 Task: Find connections with filter location Böblingen with filter topic #entrepreneurwith filter profile language French with filter current company Jindal Aluminium Limited with filter school Institute of Chartered Accountants of India with filter industry Personal and Laundry Services with filter service category Computer Networking with filter keywords title Video or Film Producer
Action: Mouse moved to (598, 80)
Screenshot: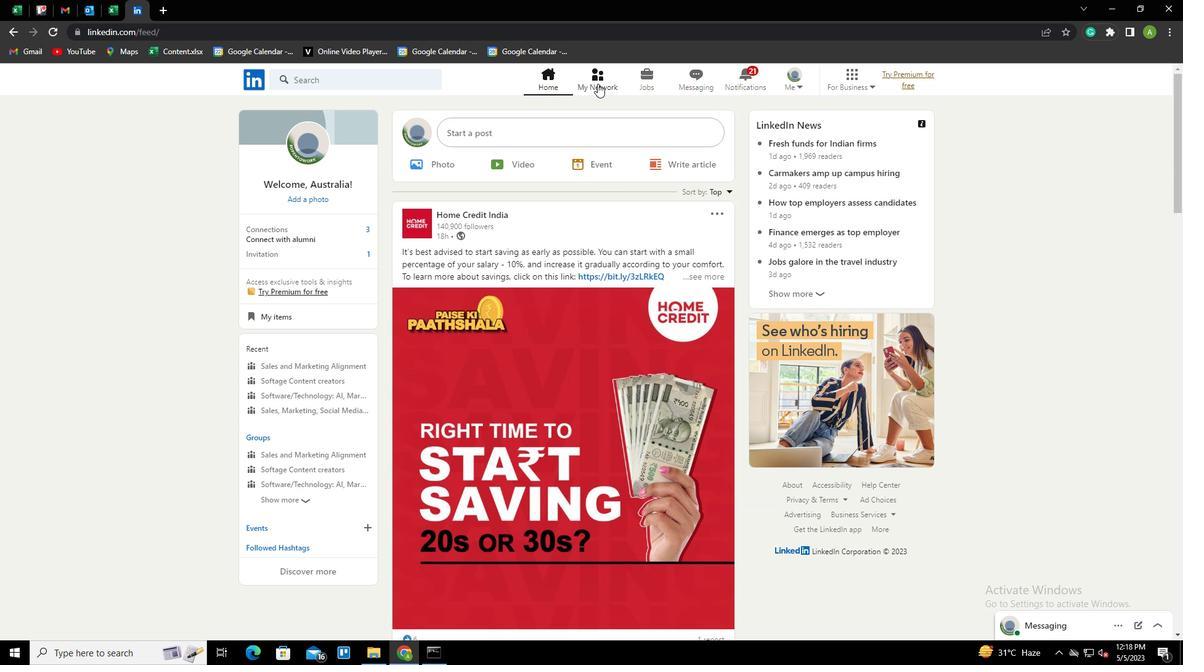 
Action: Mouse pressed left at (598, 80)
Screenshot: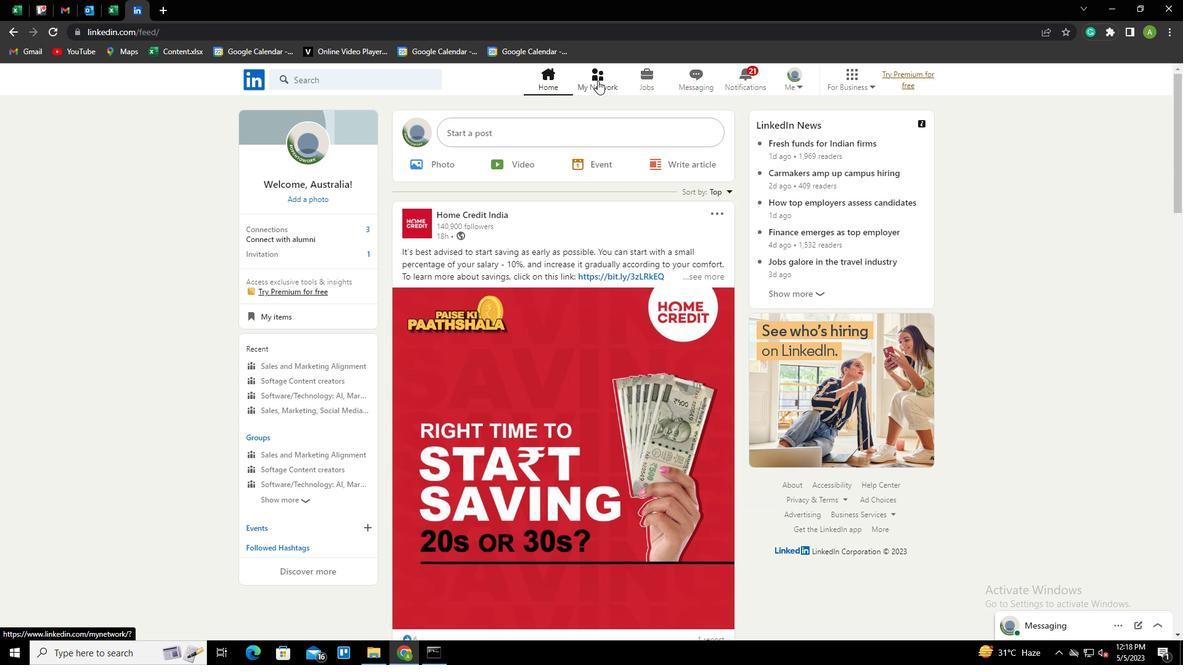 
Action: Mouse moved to (359, 142)
Screenshot: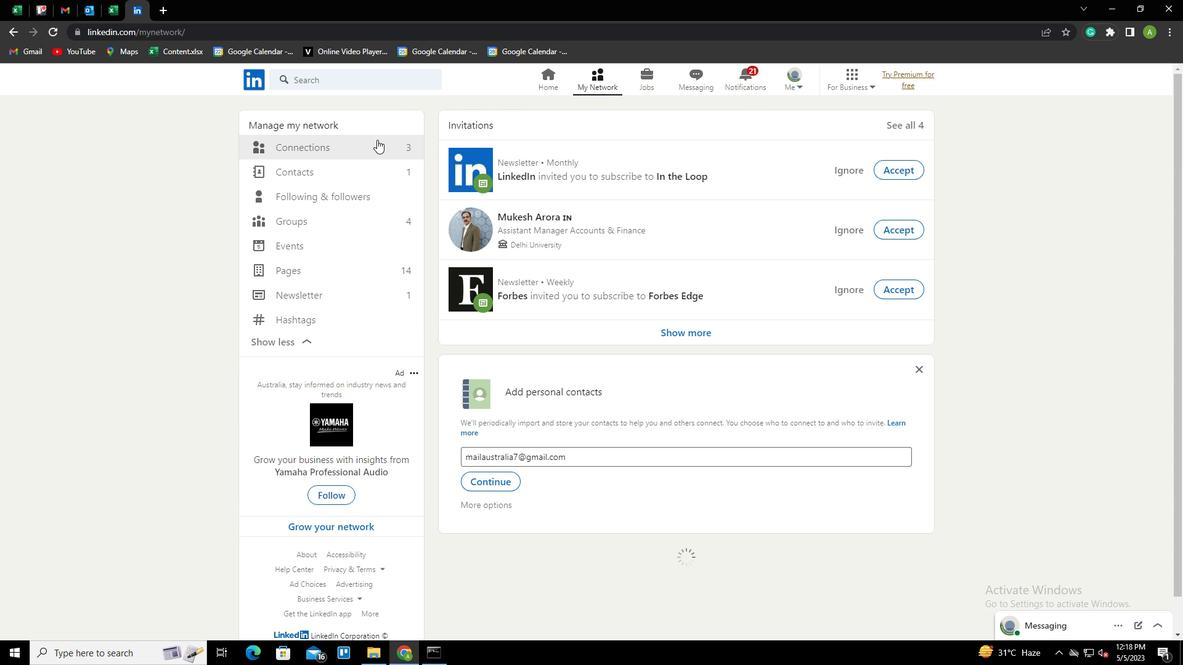 
Action: Mouse pressed left at (359, 142)
Screenshot: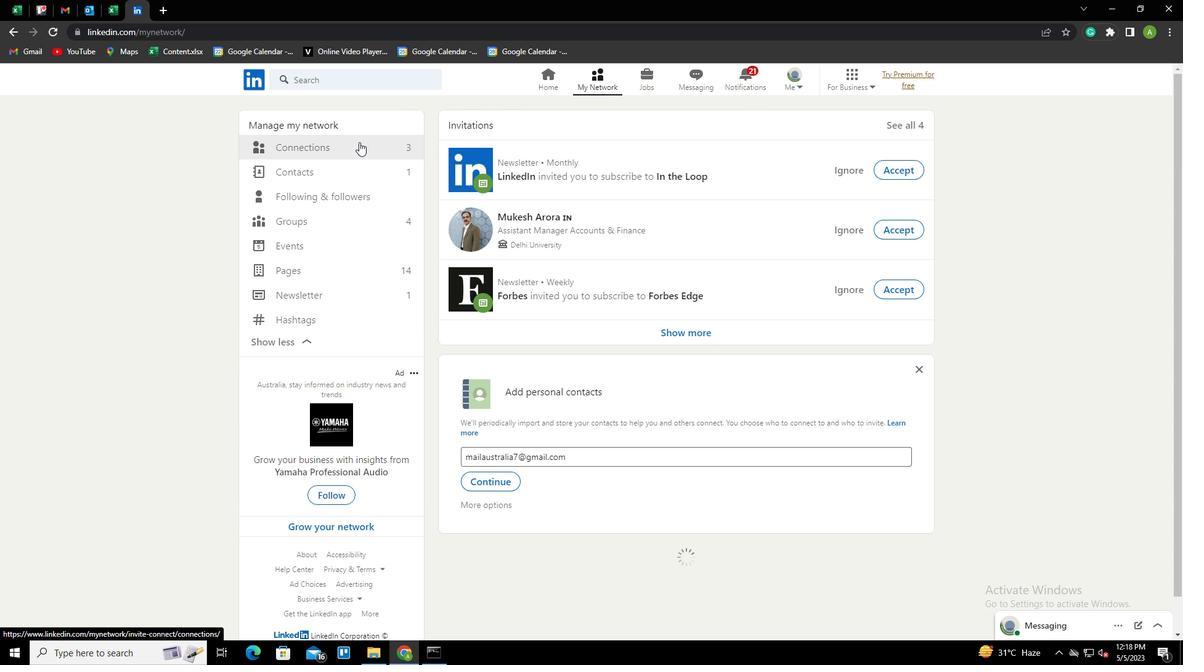 
Action: Mouse moved to (666, 147)
Screenshot: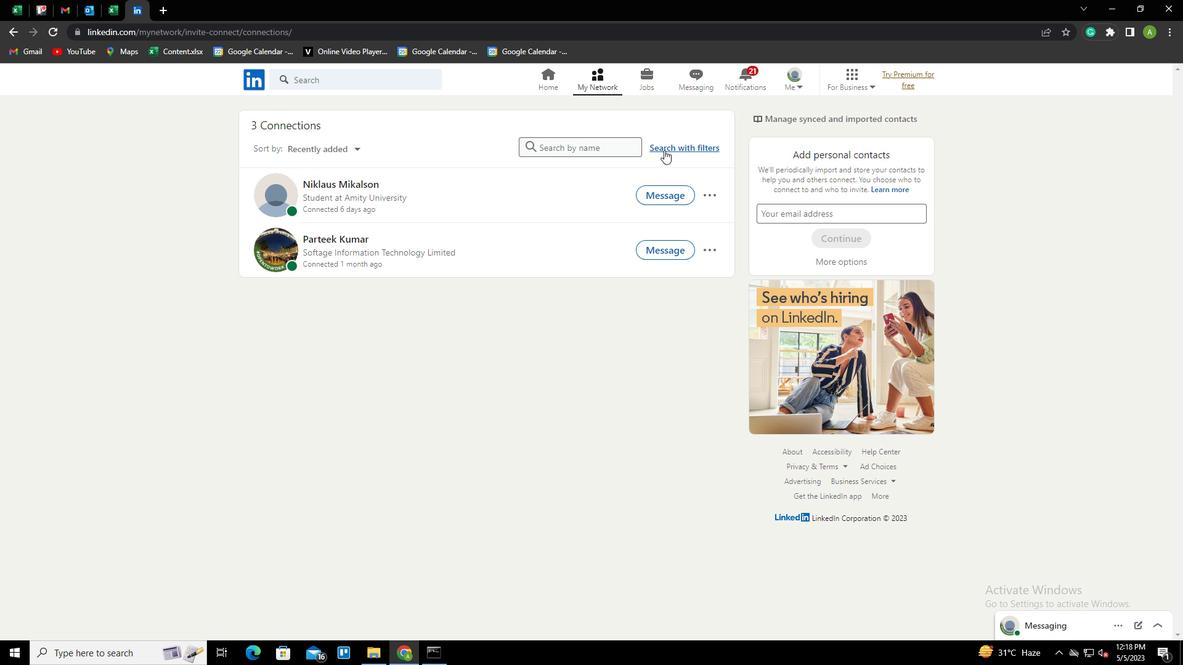
Action: Mouse pressed left at (666, 147)
Screenshot: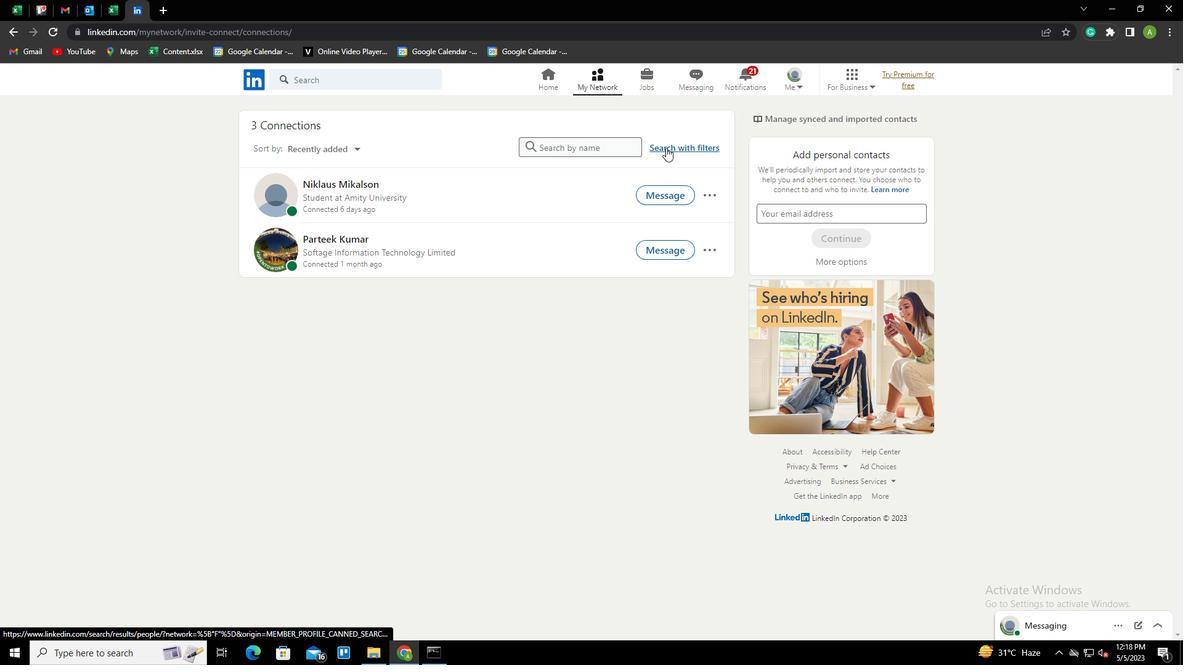 
Action: Mouse moved to (633, 112)
Screenshot: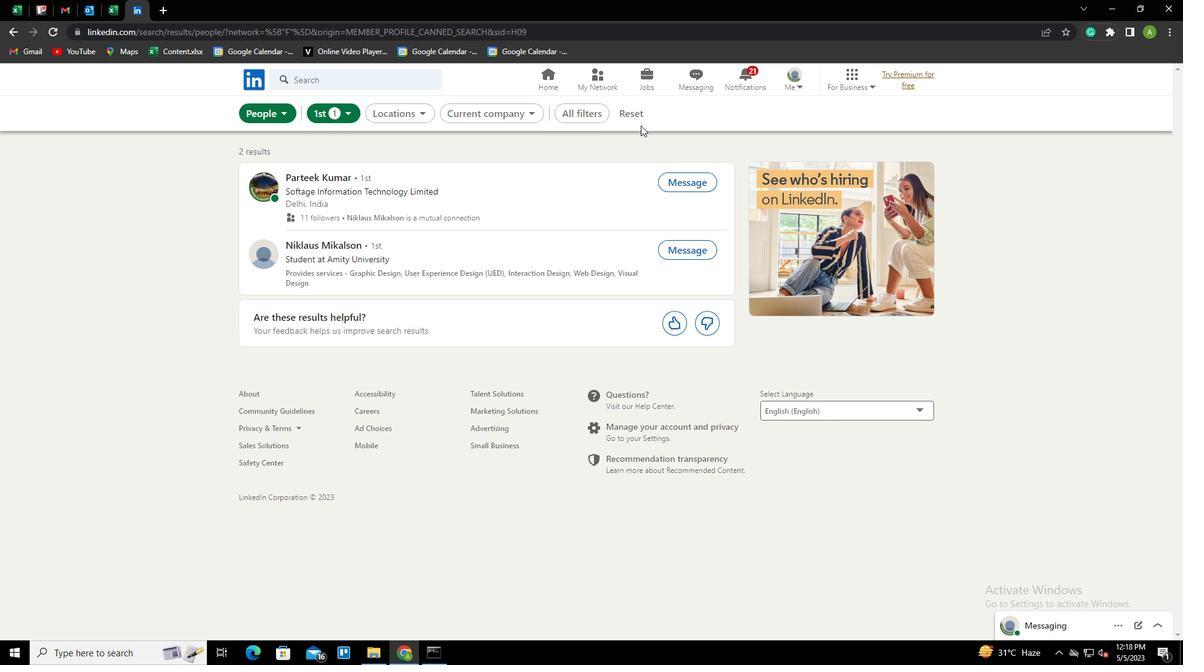 
Action: Mouse pressed left at (633, 112)
Screenshot: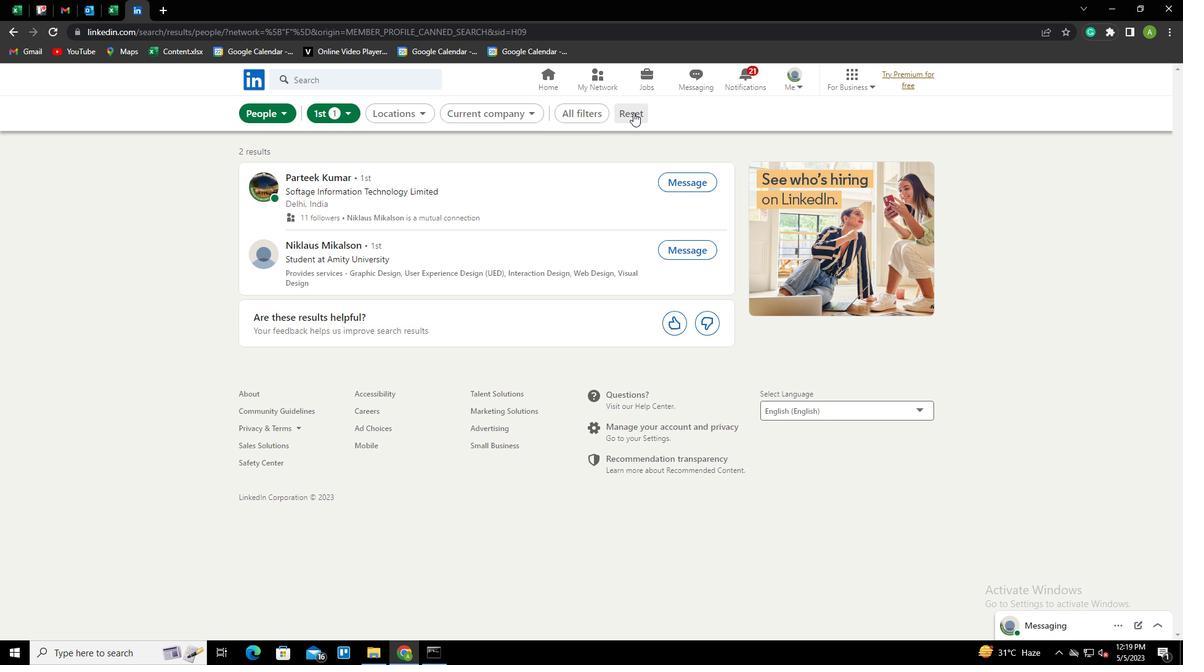 
Action: Mouse moved to (619, 112)
Screenshot: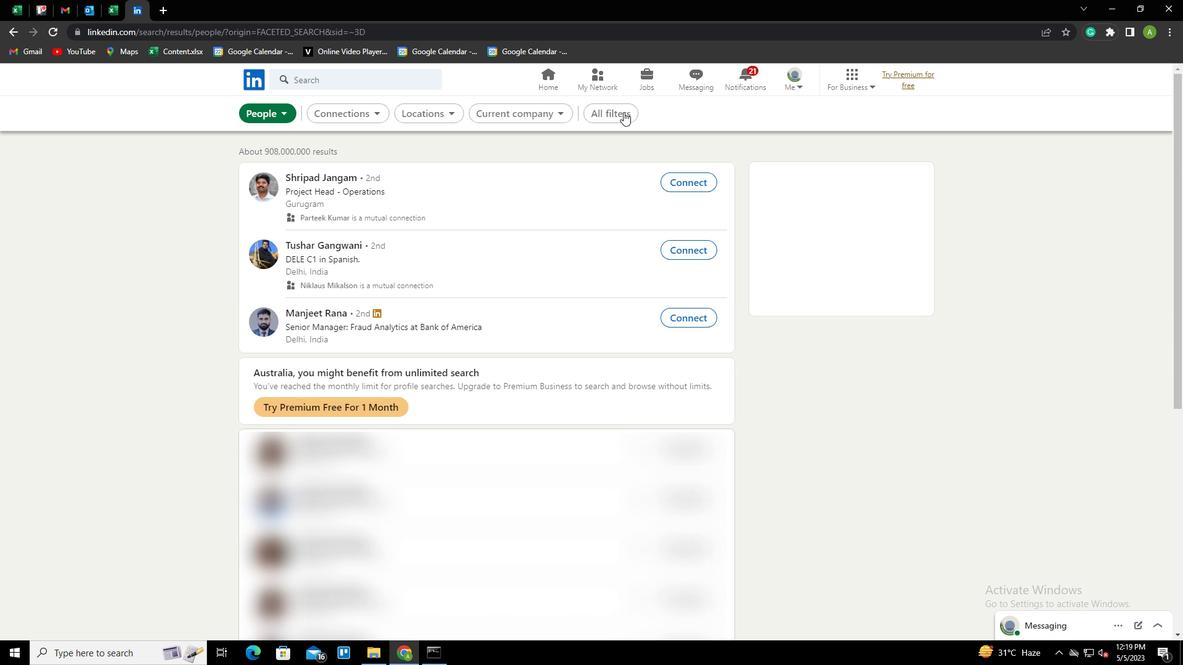 
Action: Mouse pressed left at (619, 112)
Screenshot: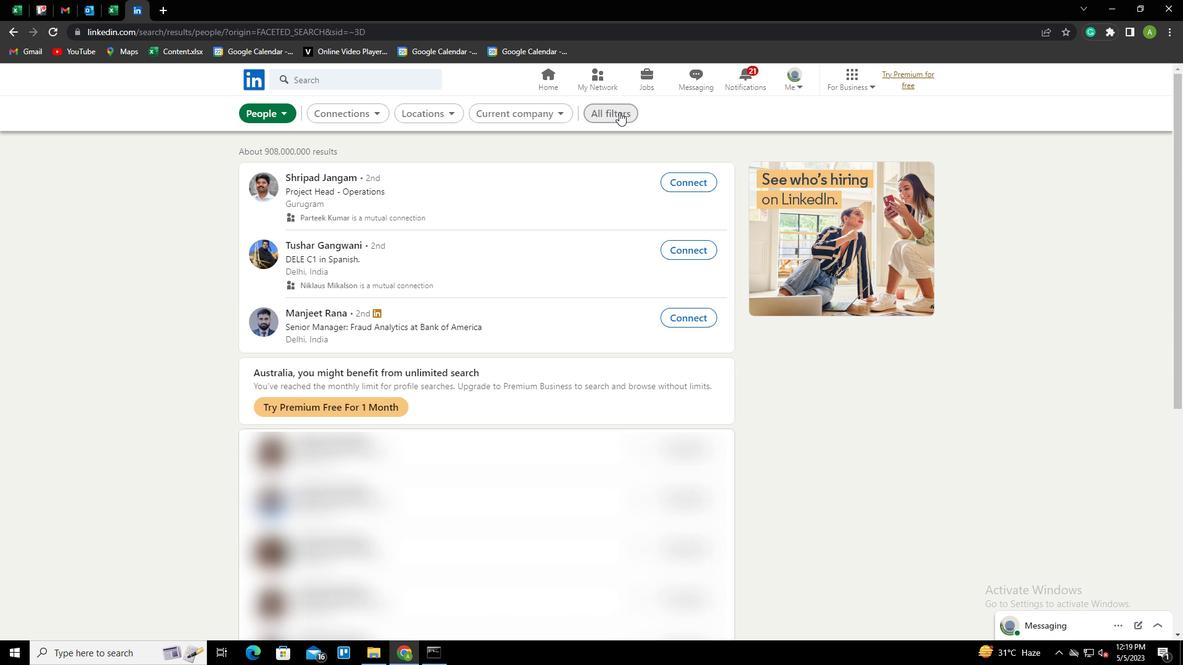 
Action: Mouse moved to (952, 294)
Screenshot: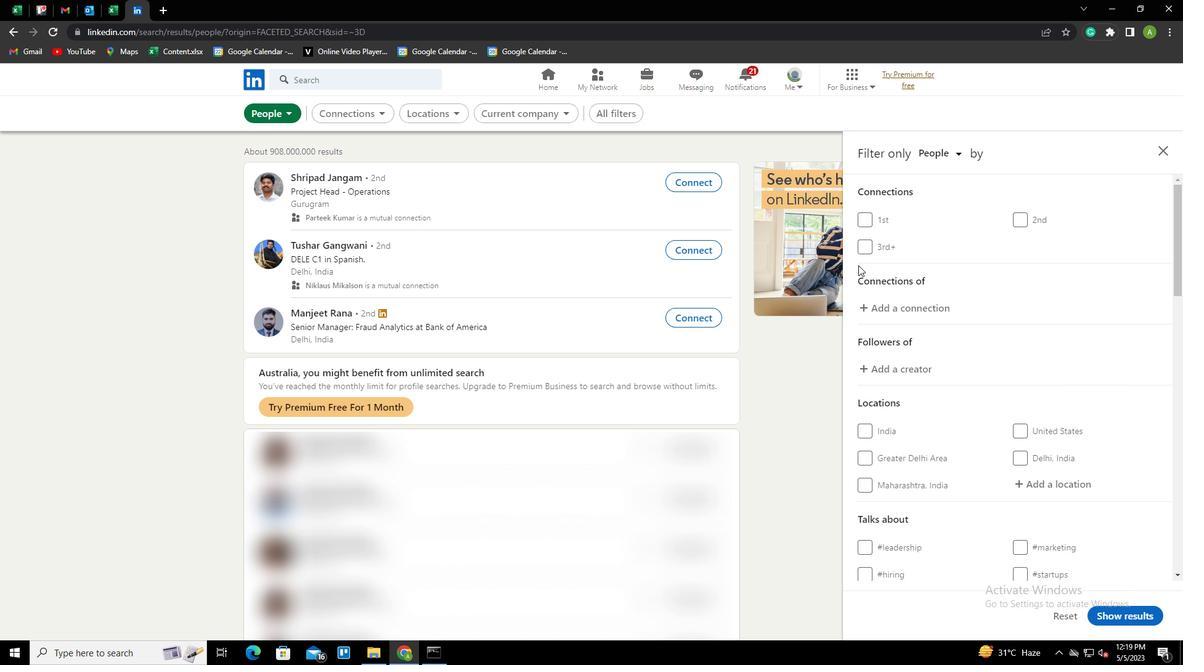 
Action: Mouse scrolled (952, 293) with delta (0, 0)
Screenshot: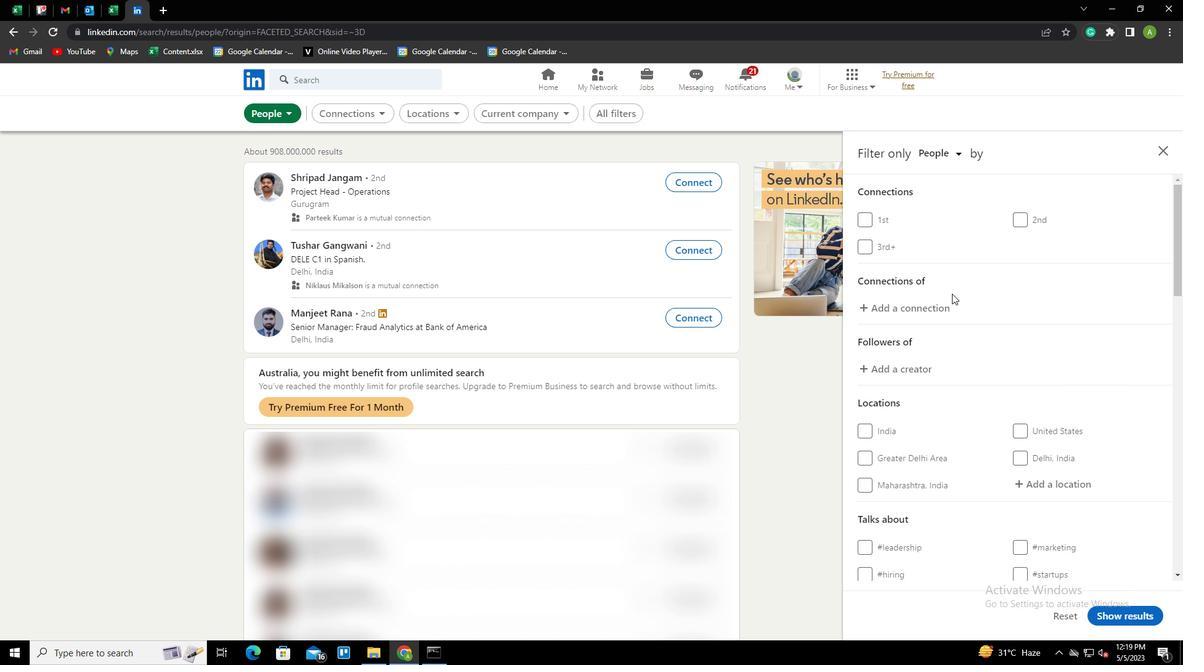 
Action: Mouse scrolled (952, 293) with delta (0, 0)
Screenshot: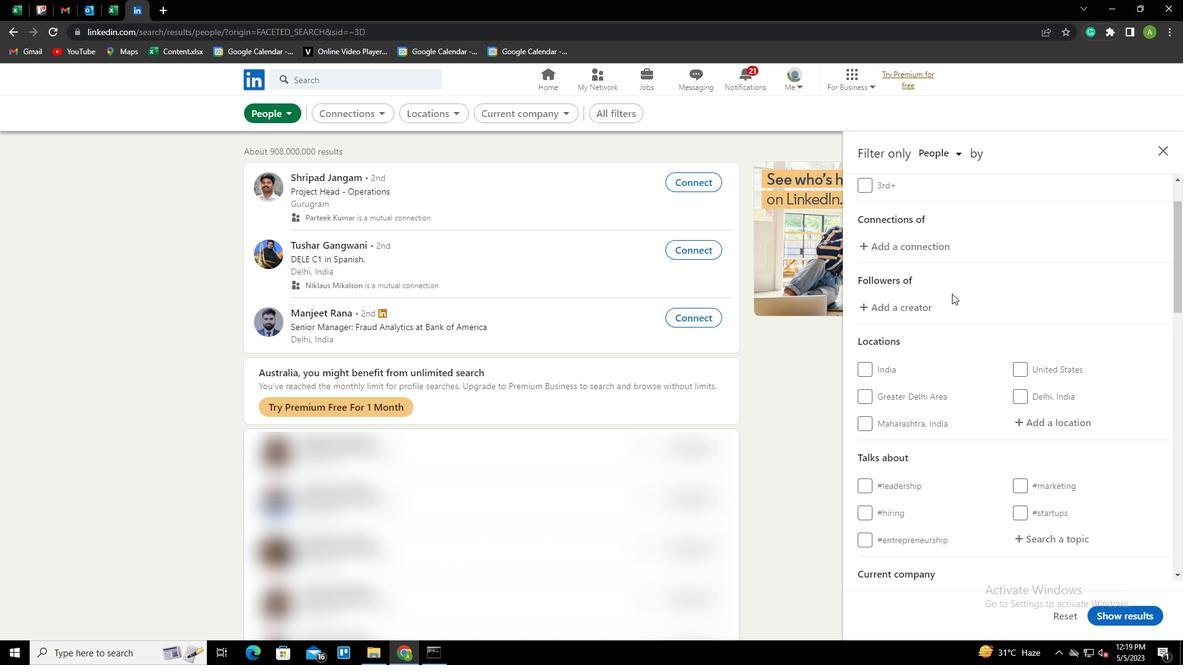 
Action: Mouse moved to (1046, 366)
Screenshot: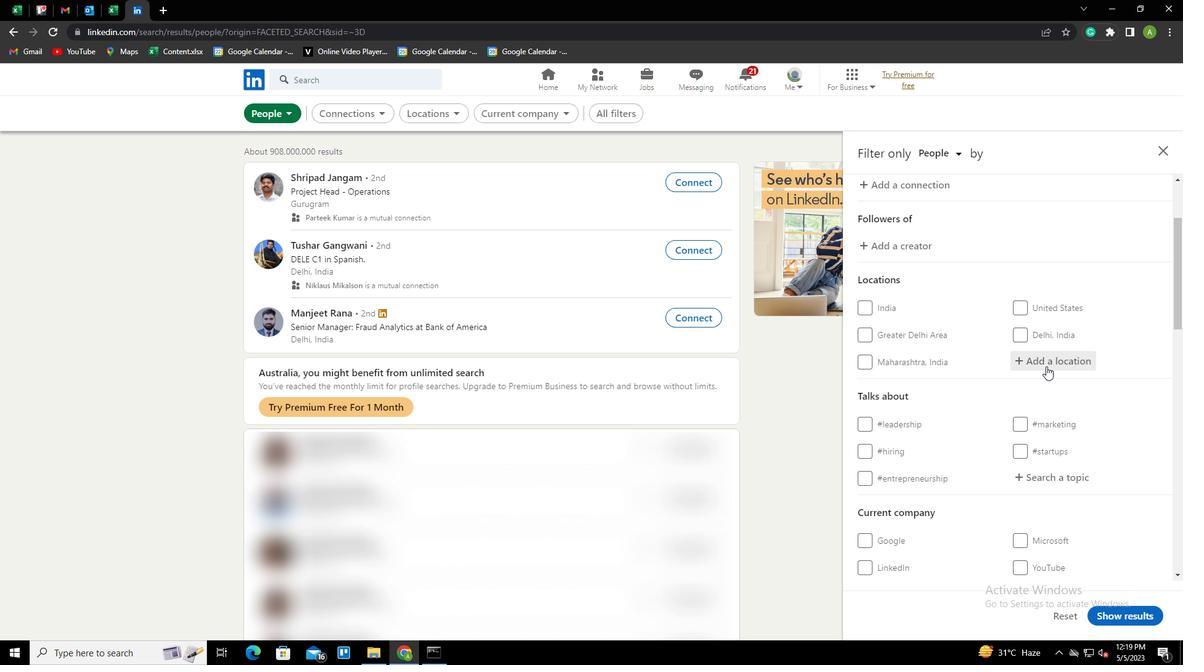 
Action: Mouse pressed left at (1046, 366)
Screenshot: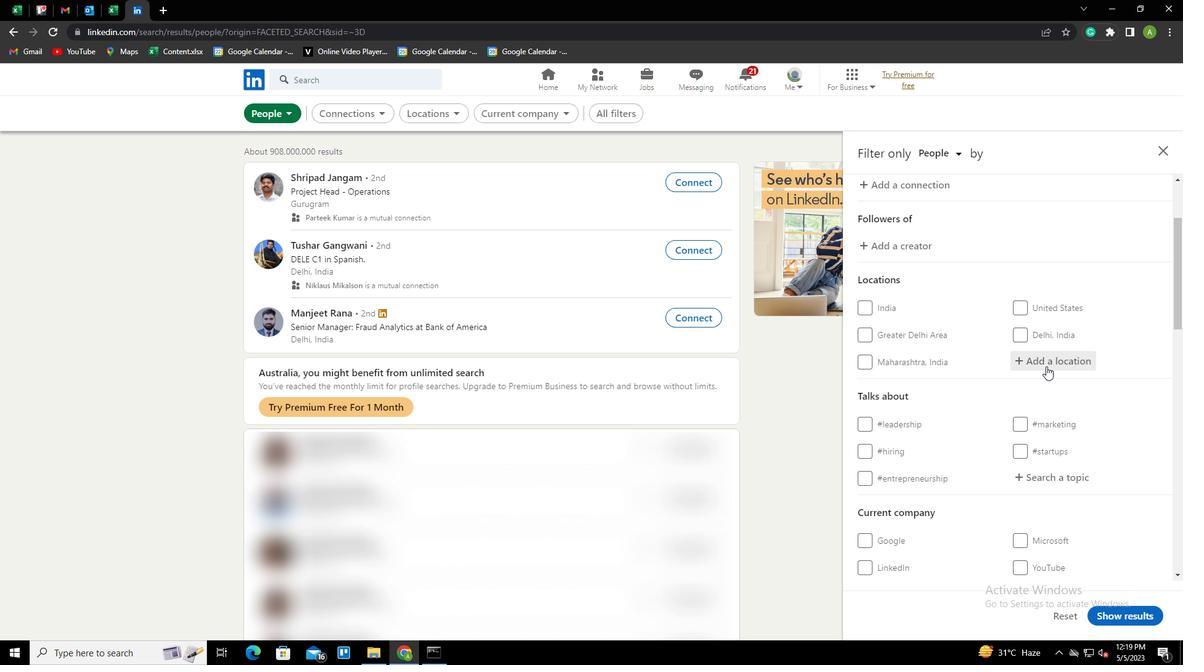 
Action: Mouse moved to (972, 348)
Screenshot: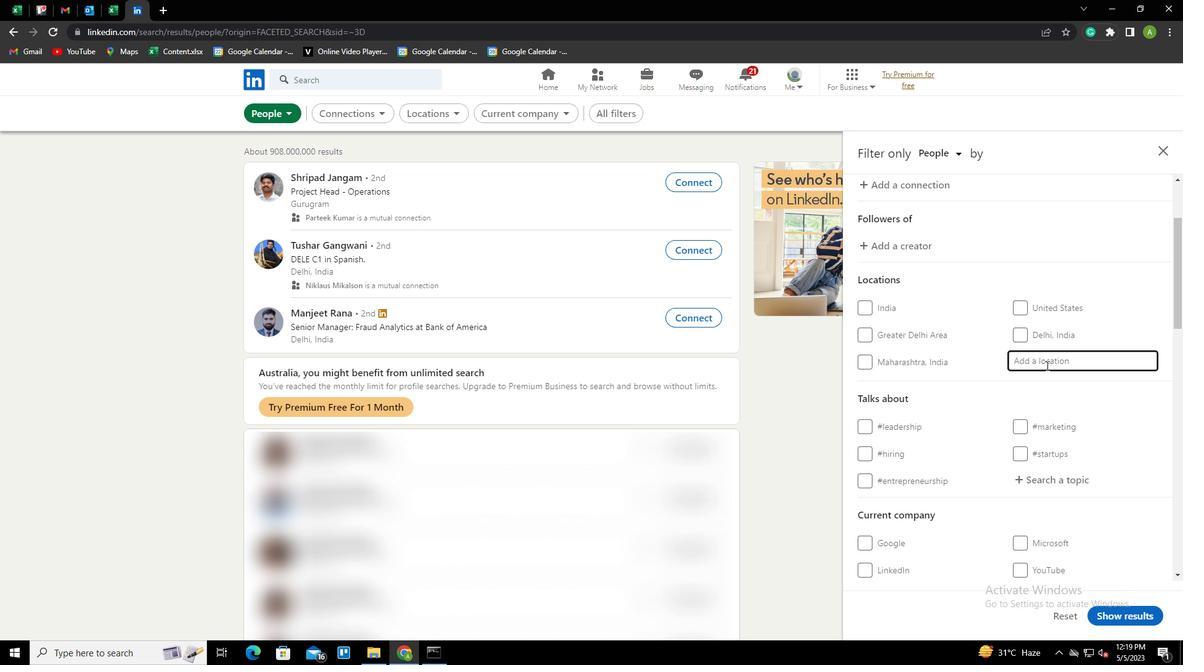 
Action: Key pressed <Key.shift>BOLINGEN<Key.left><Key.left><Key.left><Key.left><Key.left><Key.left>B<Key.down><Key.enter>
Screenshot: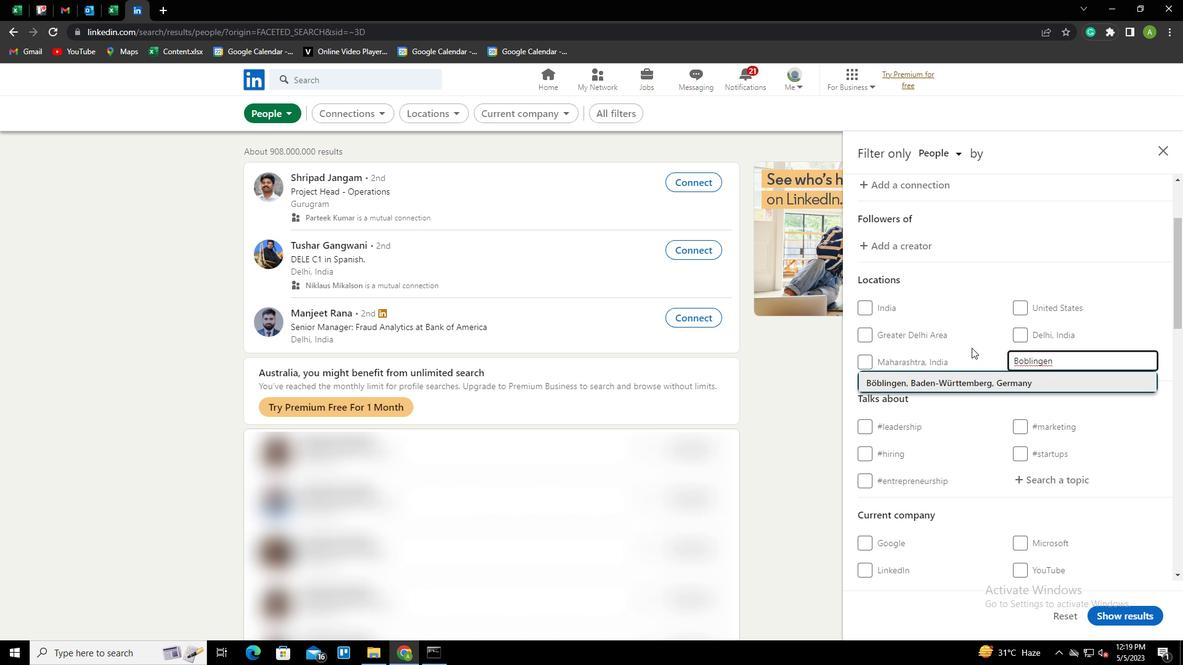 
Action: Mouse scrolled (972, 347) with delta (0, 0)
Screenshot: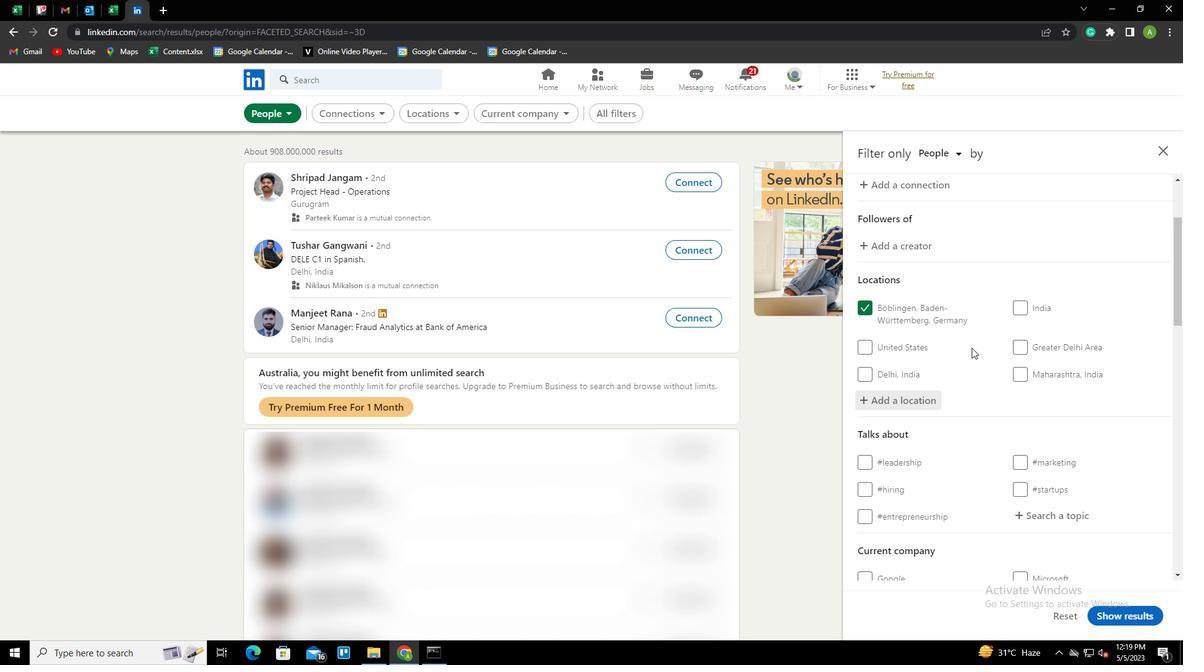 
Action: Mouse scrolled (972, 347) with delta (0, 0)
Screenshot: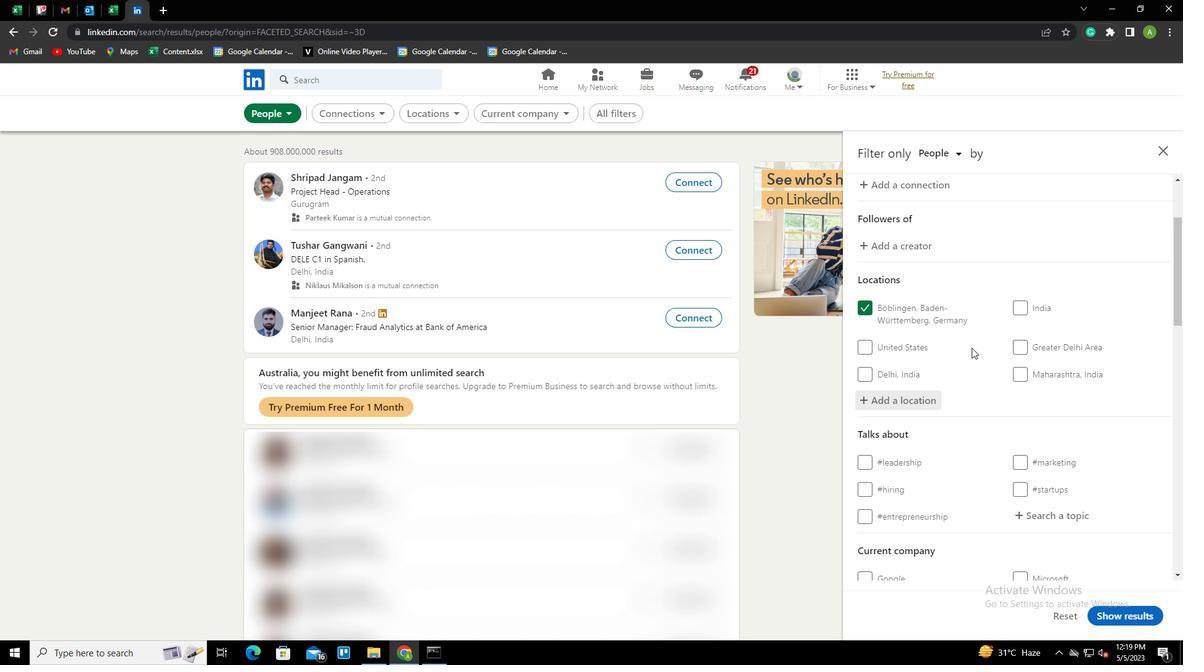 
Action: Mouse scrolled (972, 347) with delta (0, 0)
Screenshot: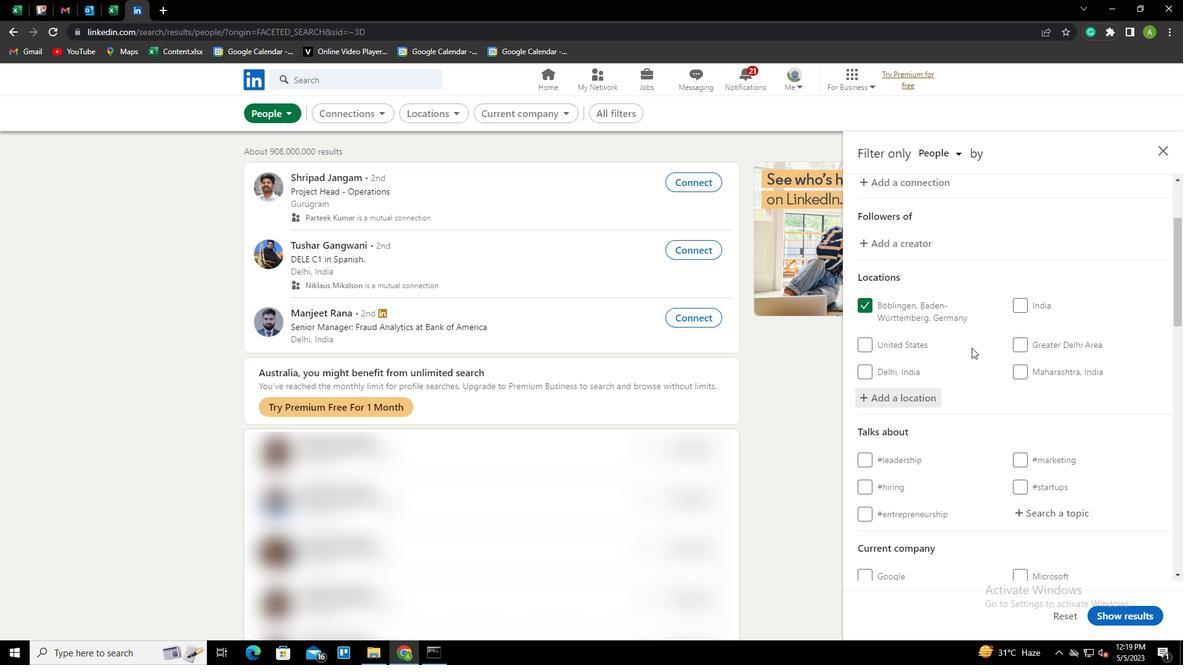 
Action: Mouse moved to (1032, 333)
Screenshot: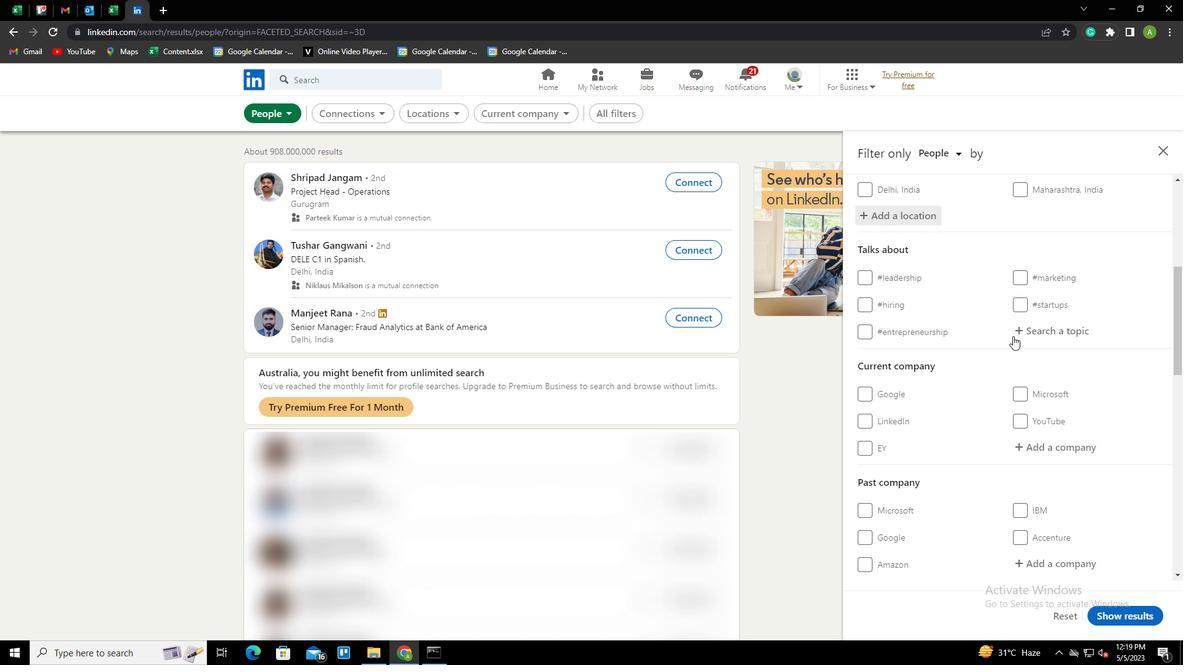 
Action: Mouse pressed left at (1032, 333)
Screenshot: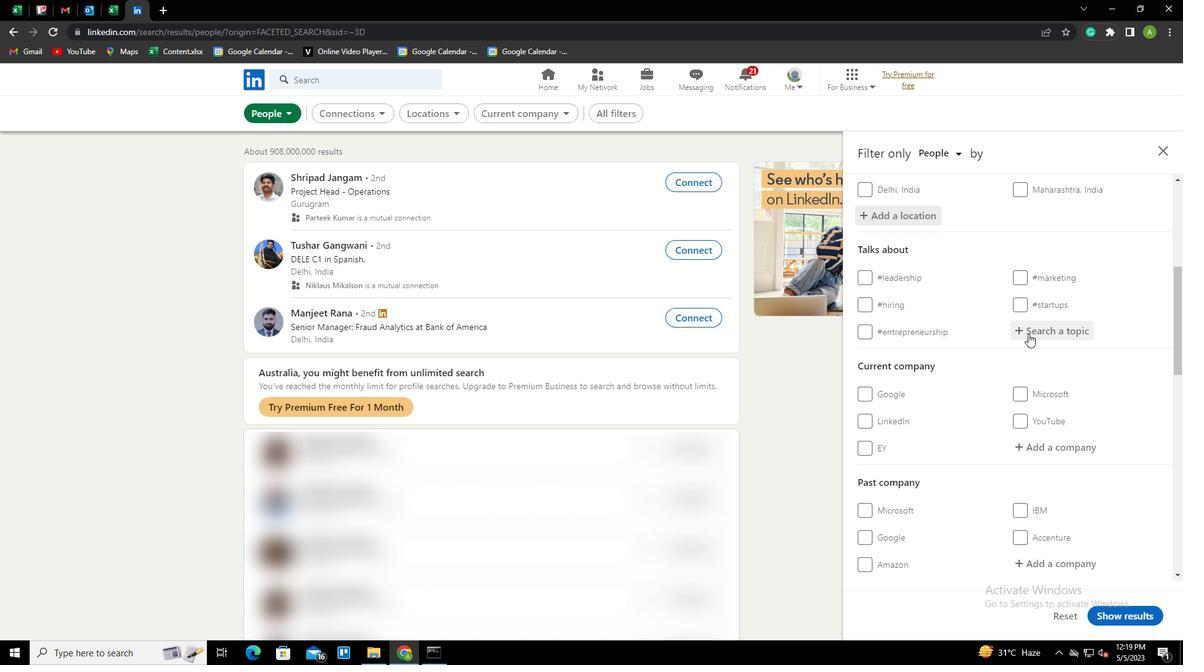 
Action: Key pressed E
Screenshot: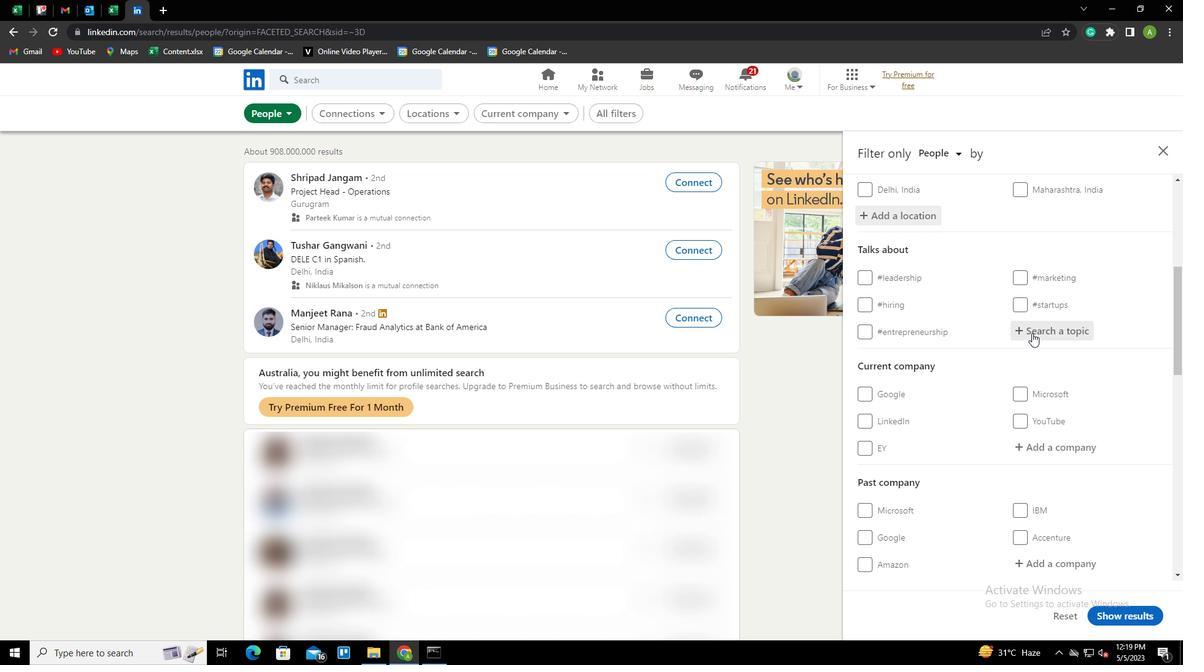 
Action: Mouse moved to (1014, 342)
Screenshot: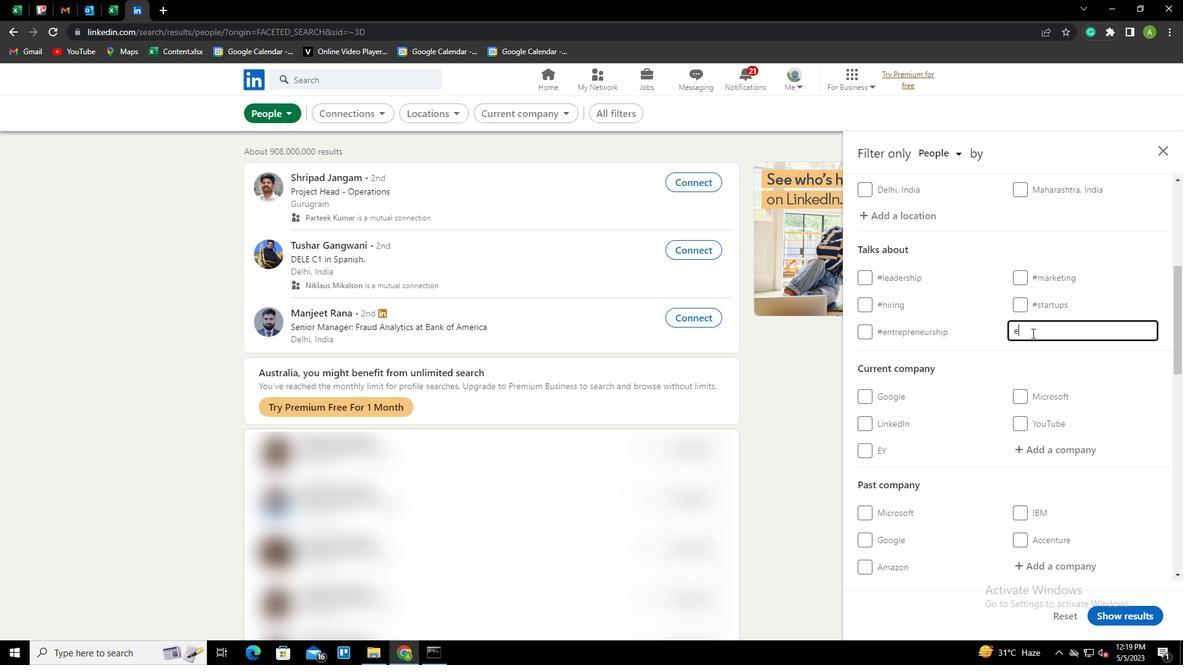 
Action: Key pressed NTREPRENEUR<Key.down><Key.down><Key.enter>
Screenshot: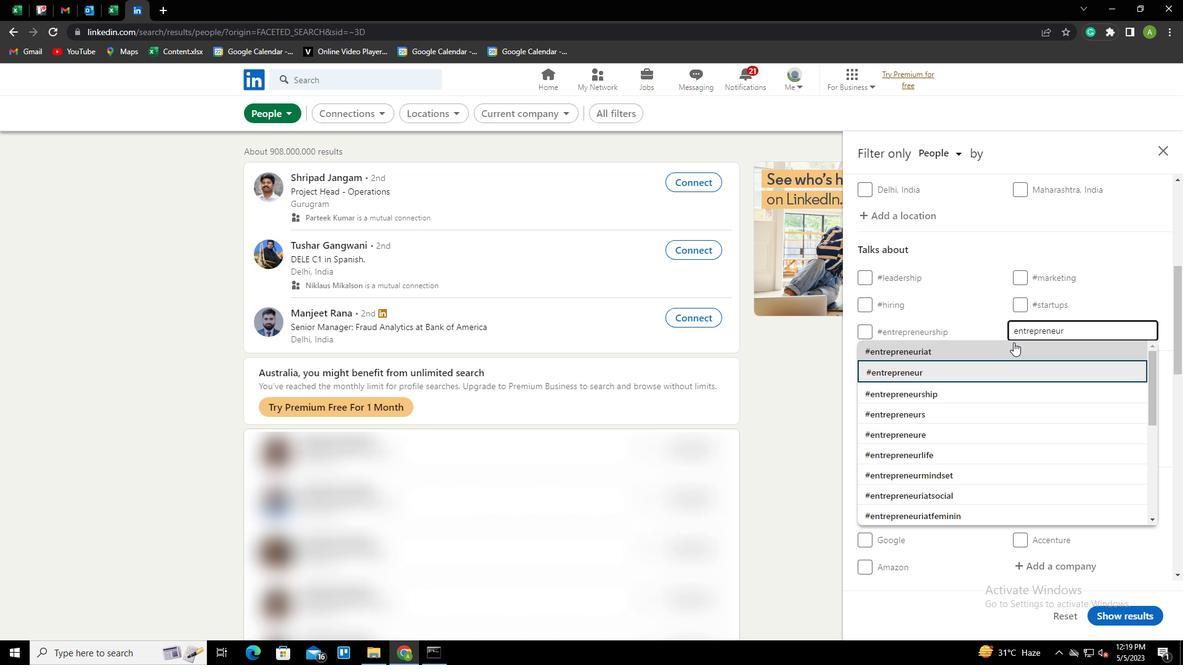
Action: Mouse scrolled (1014, 342) with delta (0, 0)
Screenshot: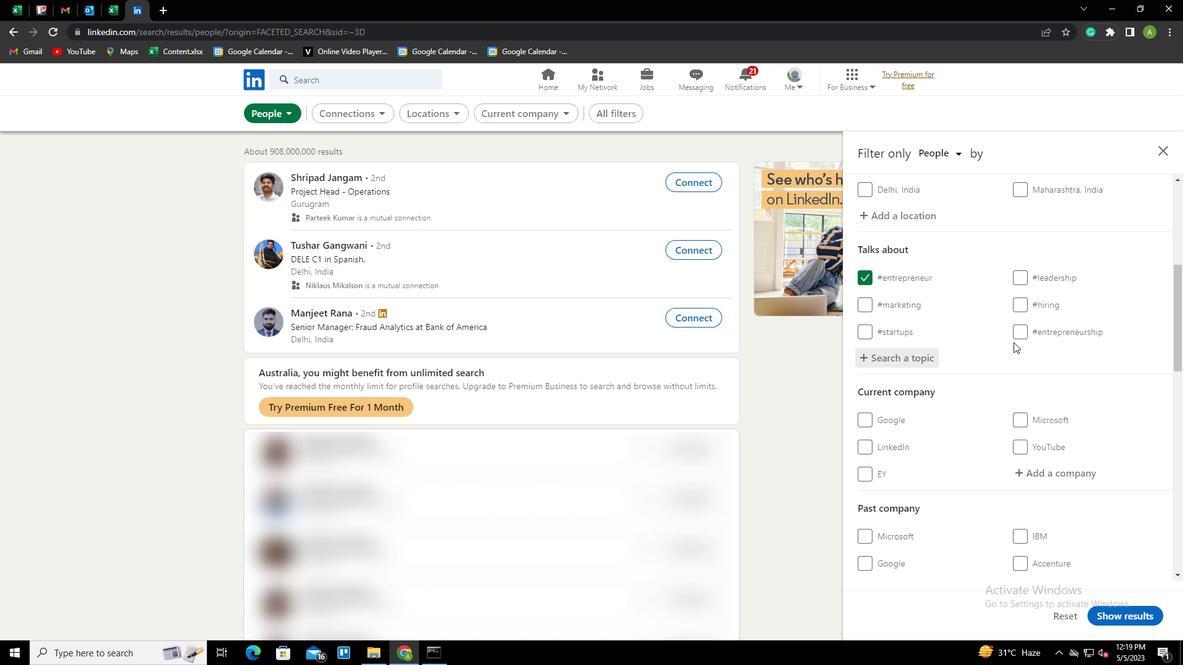 
Action: Mouse scrolled (1014, 342) with delta (0, 0)
Screenshot: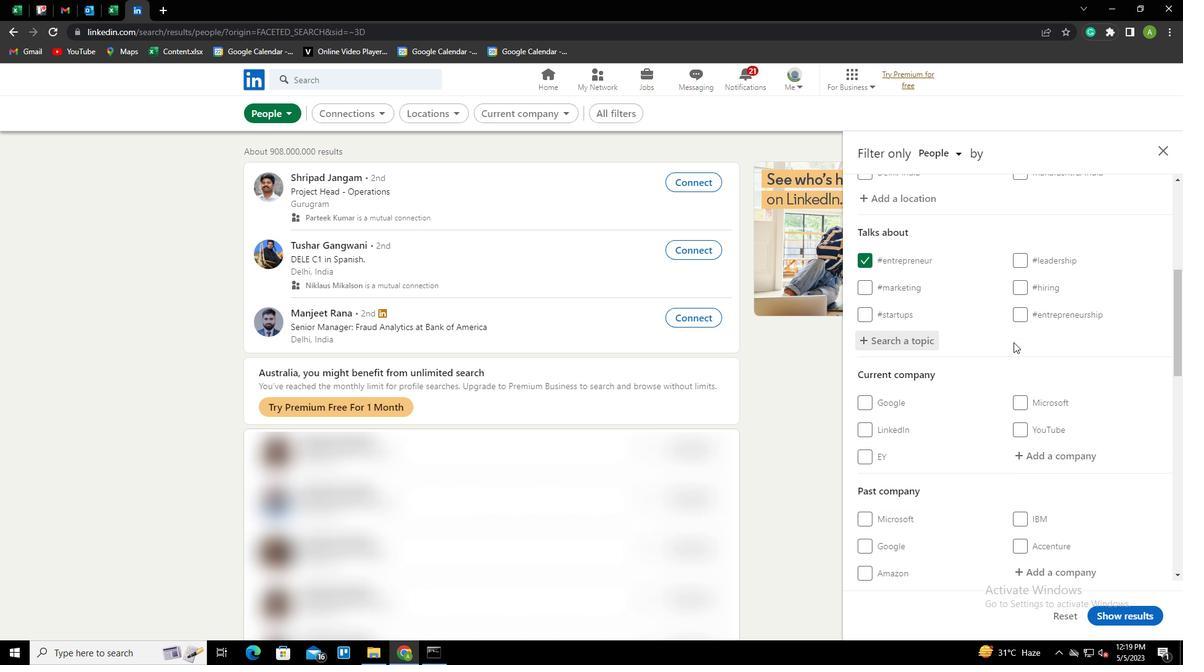 
Action: Mouse scrolled (1014, 342) with delta (0, 0)
Screenshot: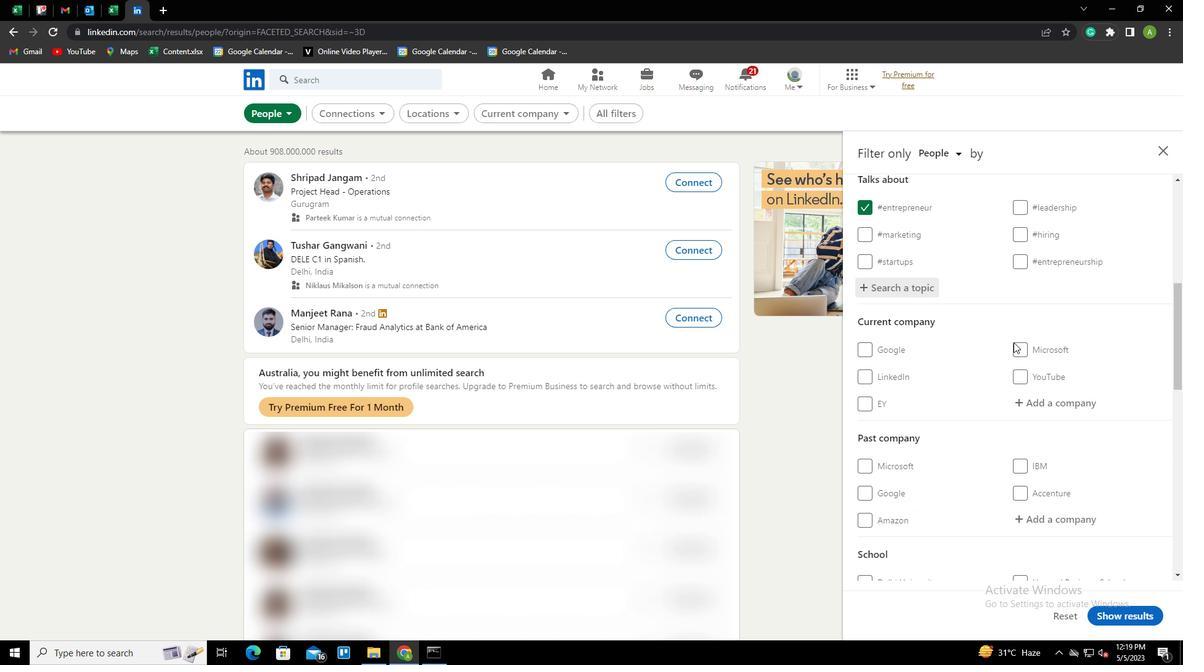 
Action: Mouse scrolled (1014, 342) with delta (0, 0)
Screenshot: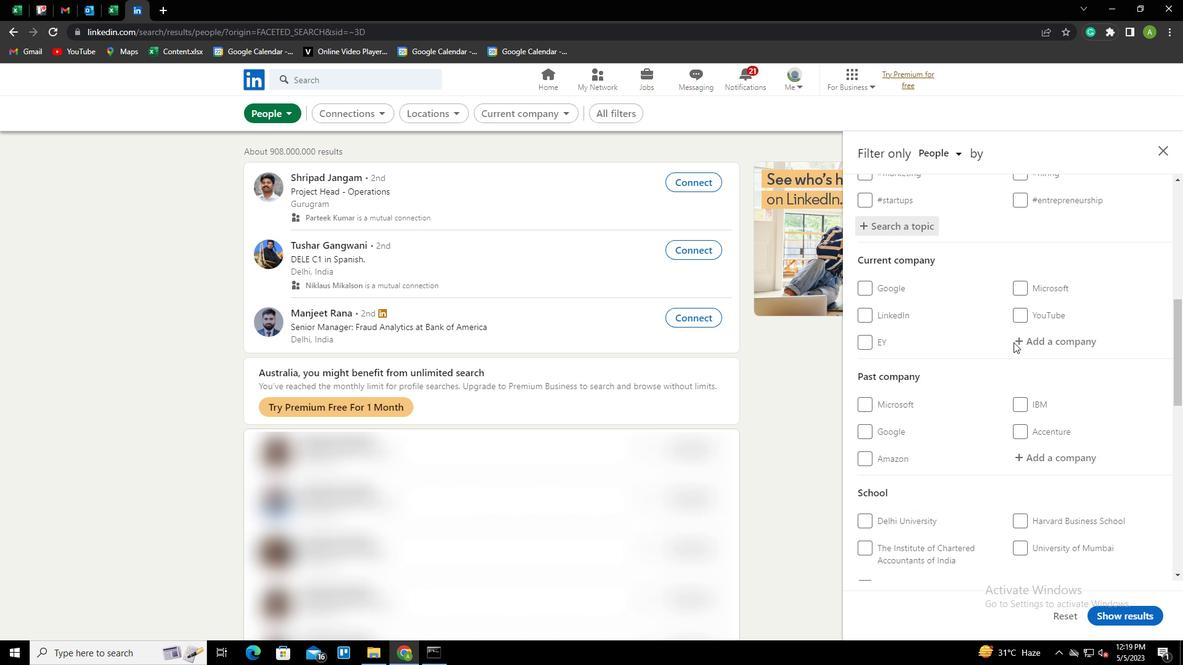 
Action: Mouse scrolled (1014, 342) with delta (0, 0)
Screenshot: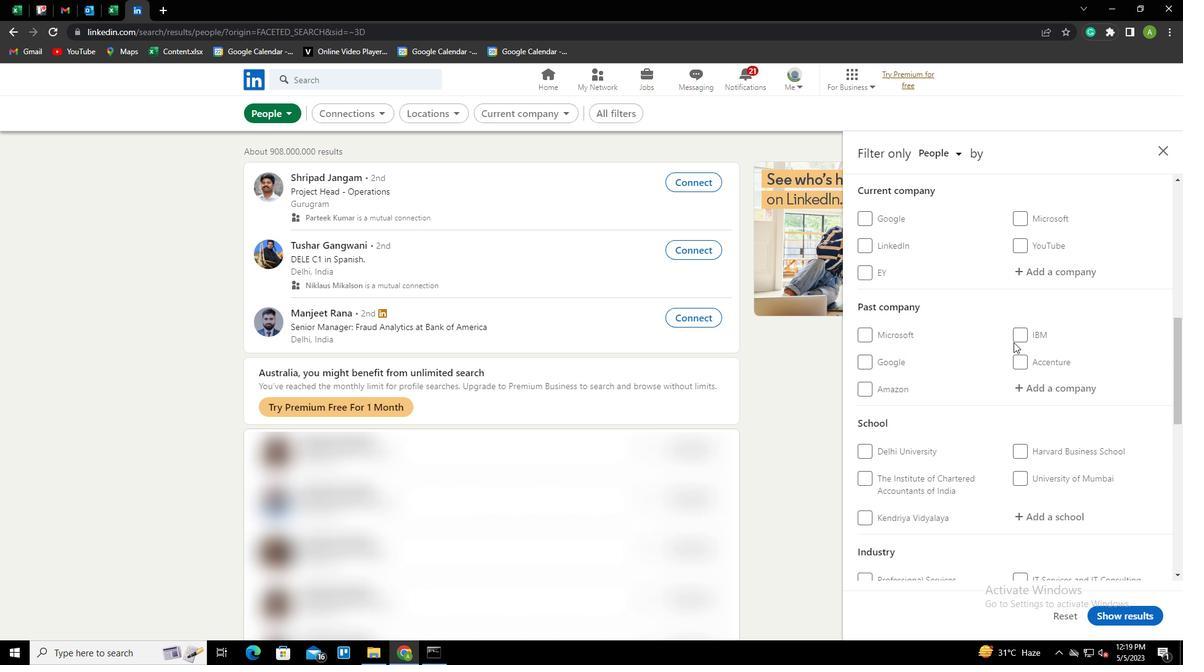 
Action: Mouse scrolled (1014, 342) with delta (0, 0)
Screenshot: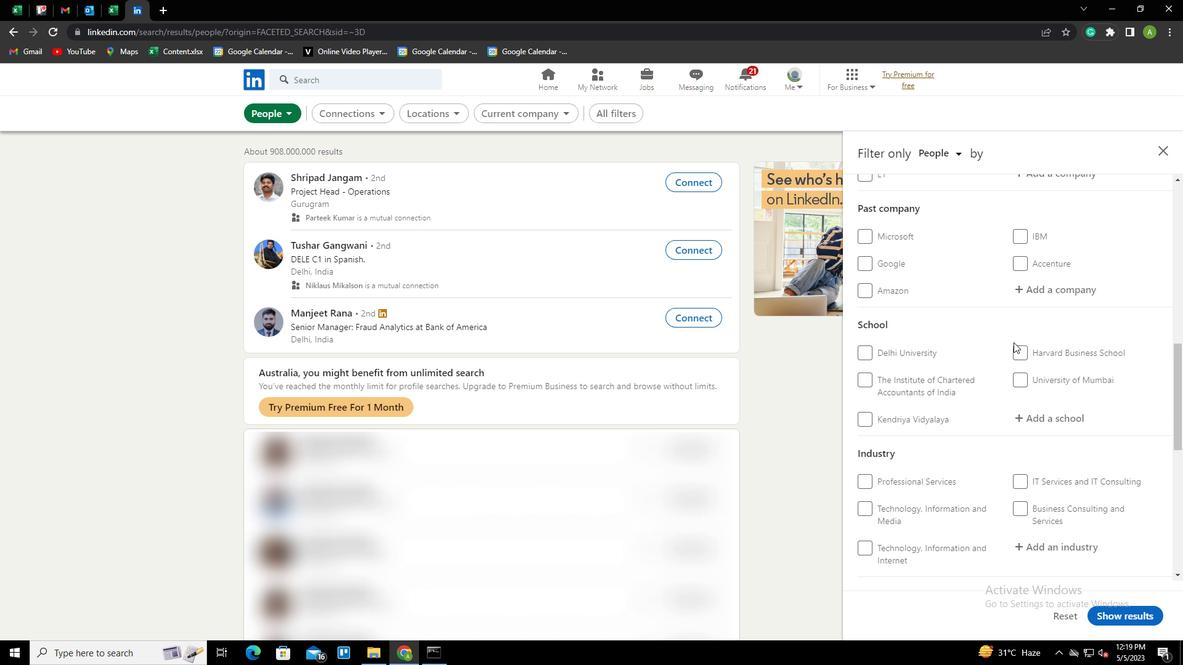 
Action: Mouse scrolled (1014, 342) with delta (0, 0)
Screenshot: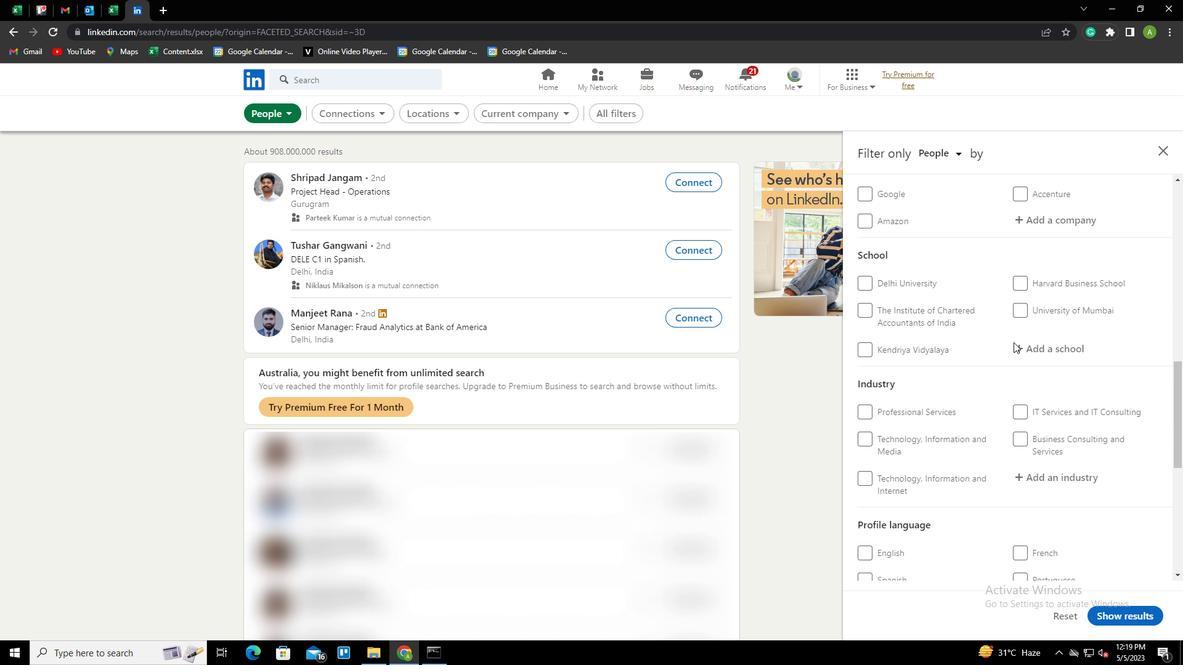 
Action: Mouse scrolled (1014, 342) with delta (0, 0)
Screenshot: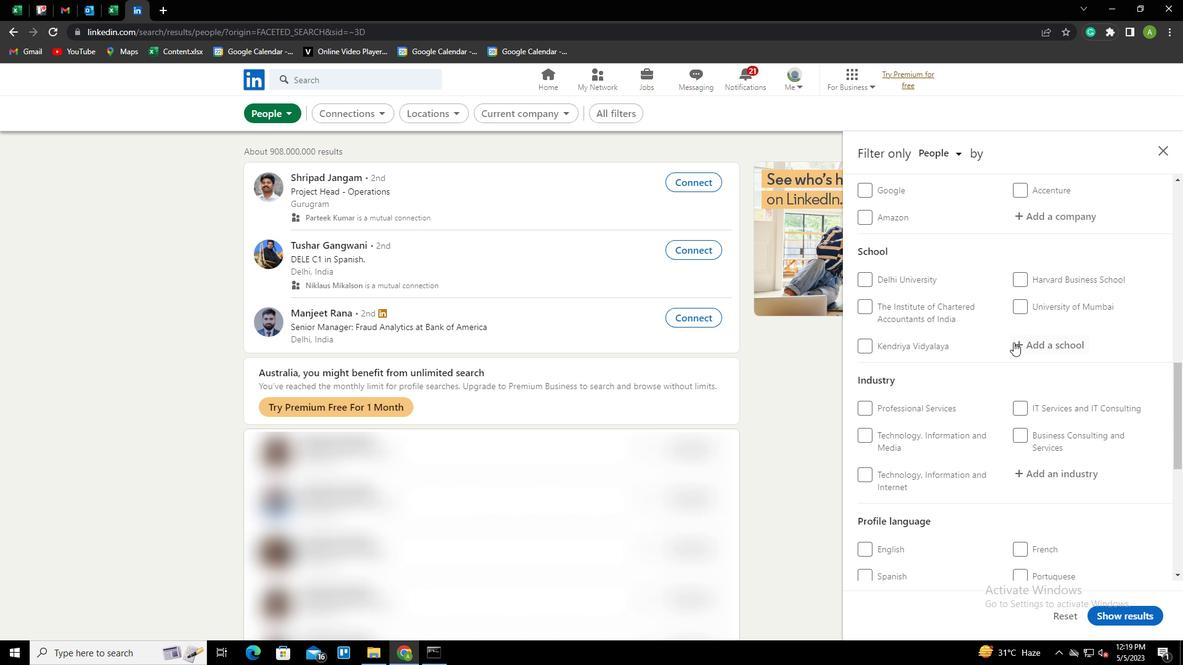 
Action: Mouse scrolled (1014, 342) with delta (0, 0)
Screenshot: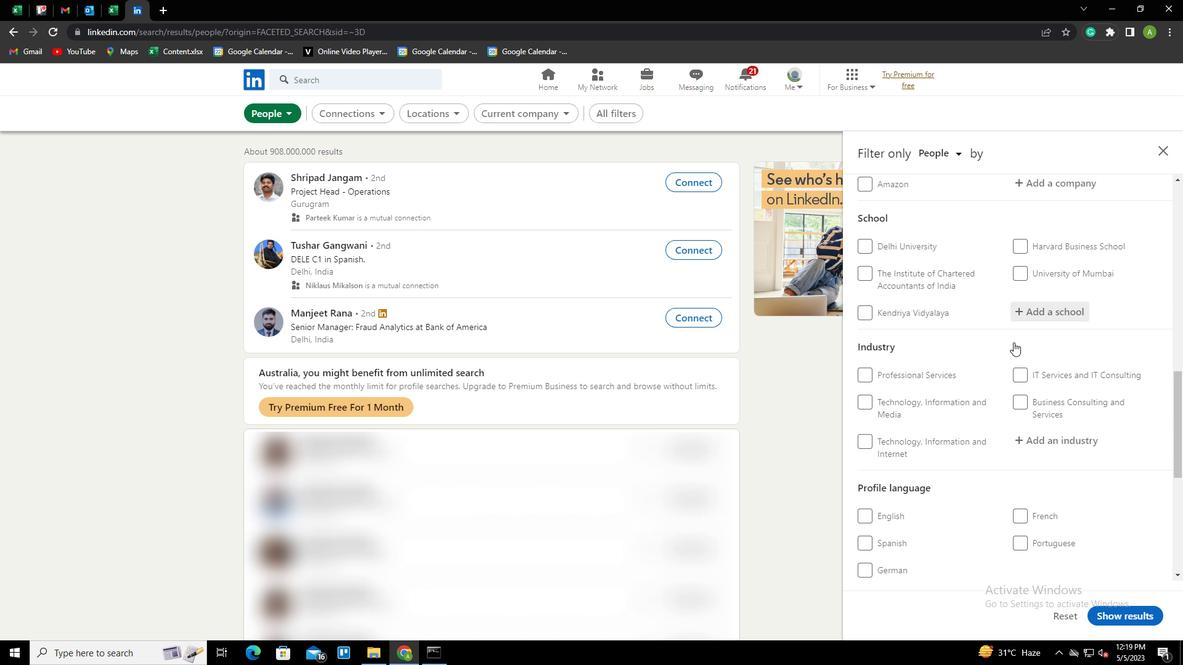 
Action: Mouse scrolled (1014, 342) with delta (0, 0)
Screenshot: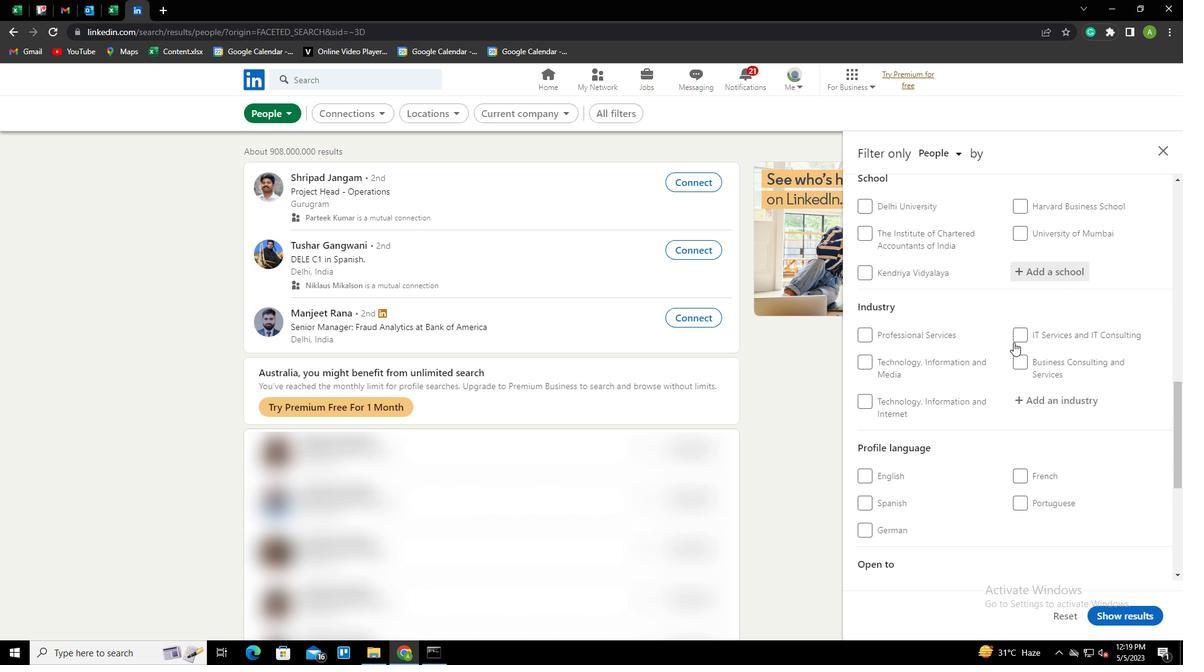 
Action: Mouse moved to (1022, 313)
Screenshot: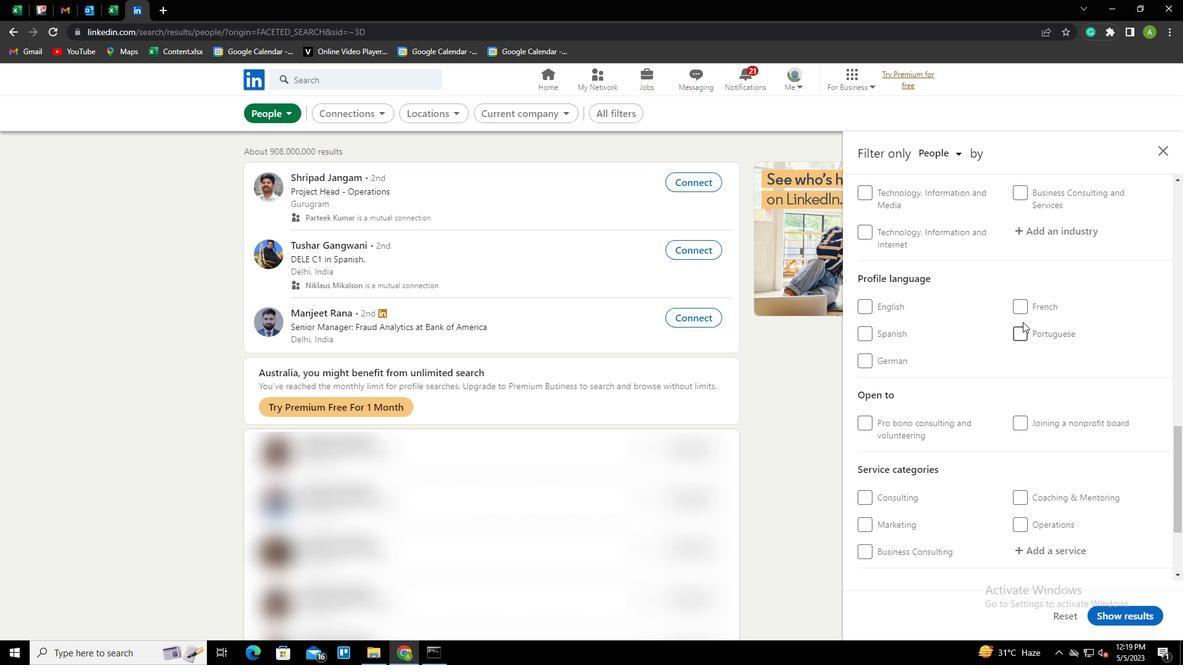 
Action: Mouse pressed left at (1022, 313)
Screenshot: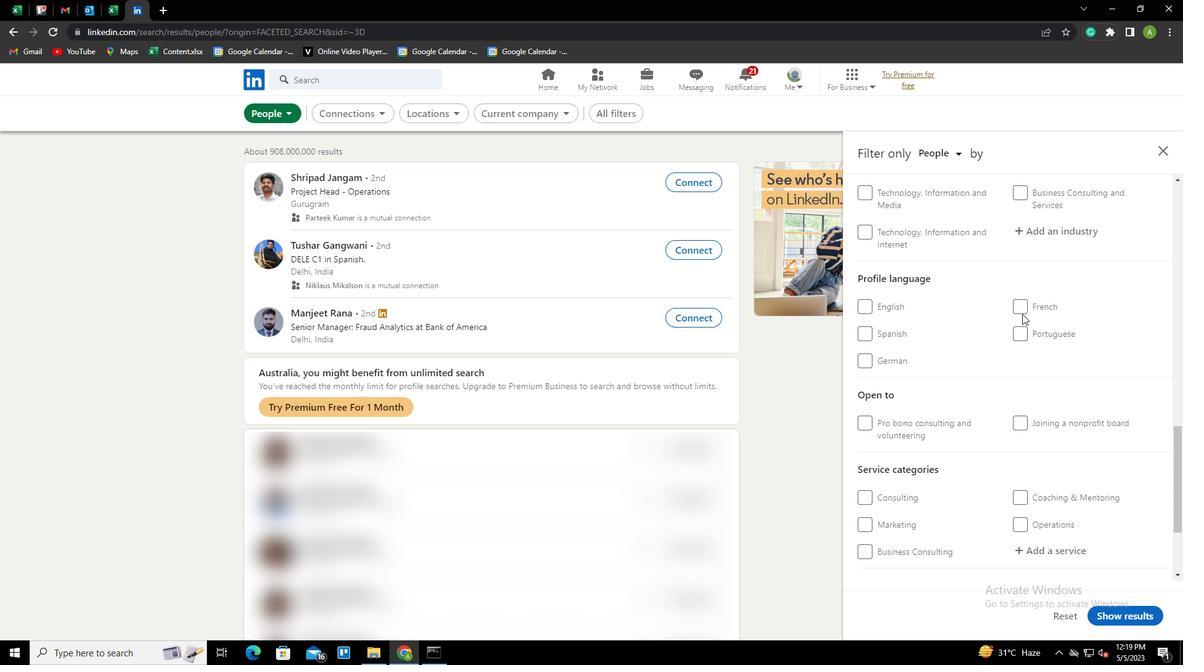 
Action: Mouse moved to (1051, 298)
Screenshot: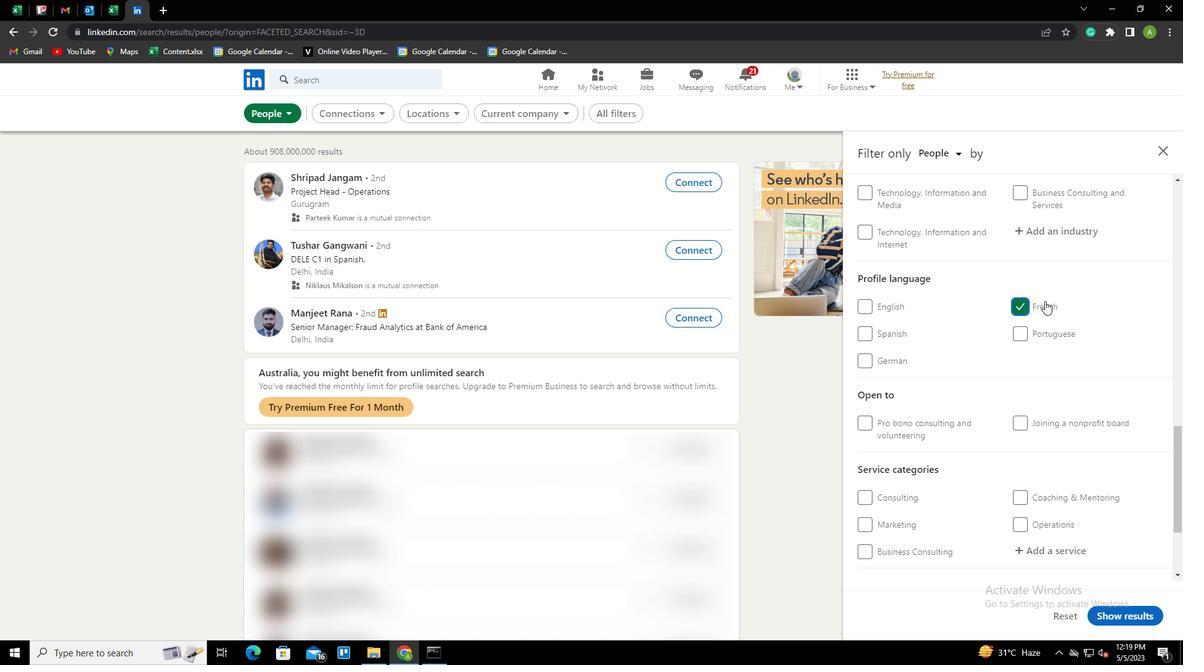 
Action: Mouse scrolled (1051, 299) with delta (0, 0)
Screenshot: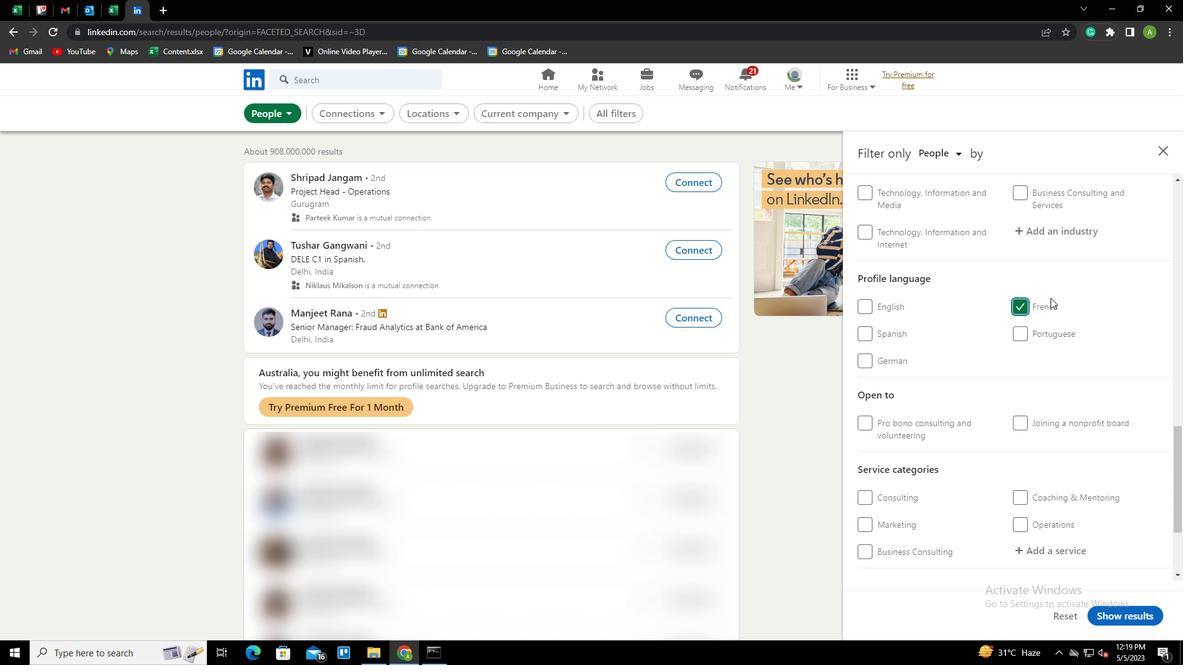 
Action: Mouse scrolled (1051, 299) with delta (0, 0)
Screenshot: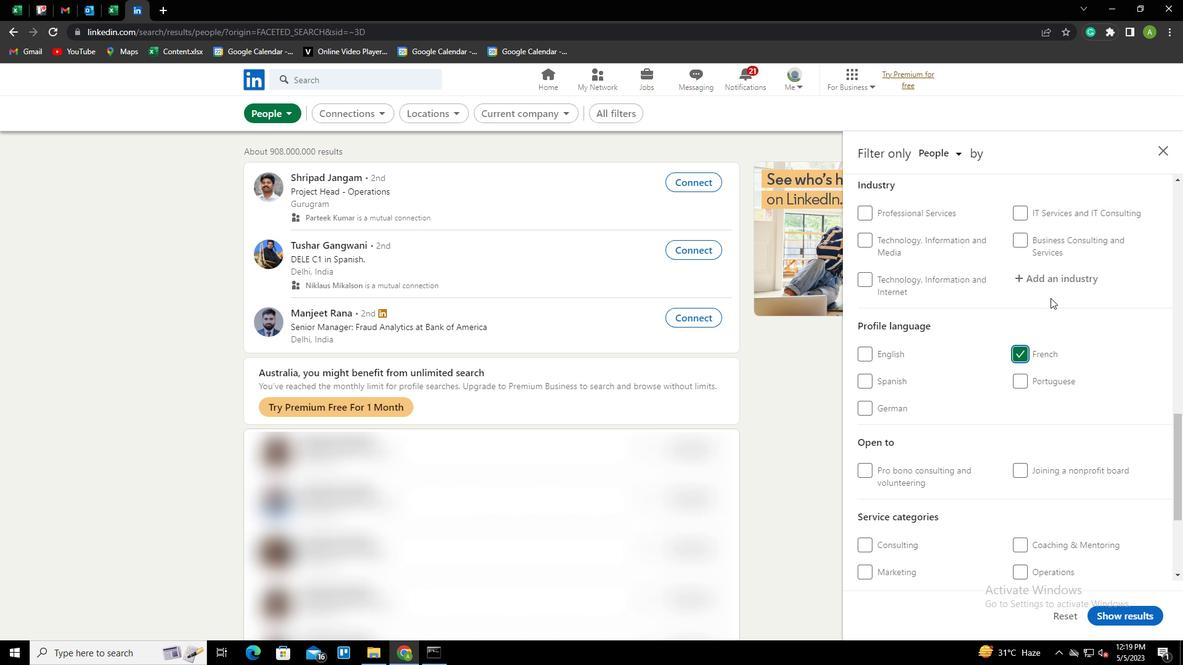 
Action: Mouse scrolled (1051, 299) with delta (0, 0)
Screenshot: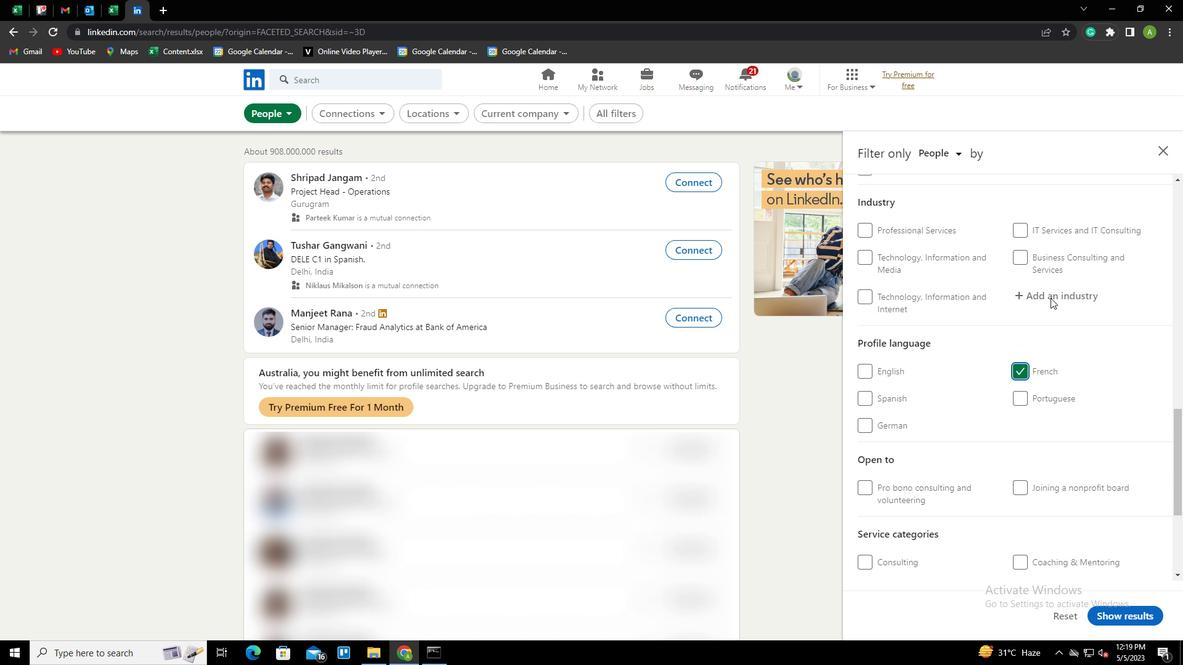 
Action: Mouse scrolled (1051, 299) with delta (0, 0)
Screenshot: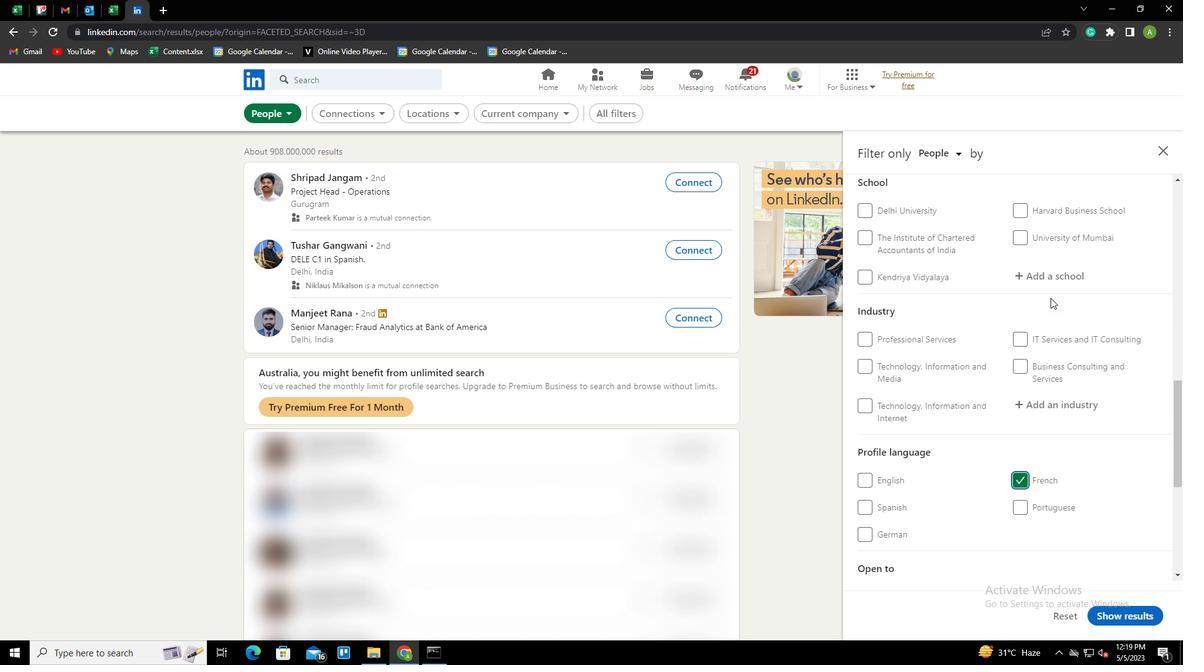 
Action: Mouse scrolled (1051, 299) with delta (0, 0)
Screenshot: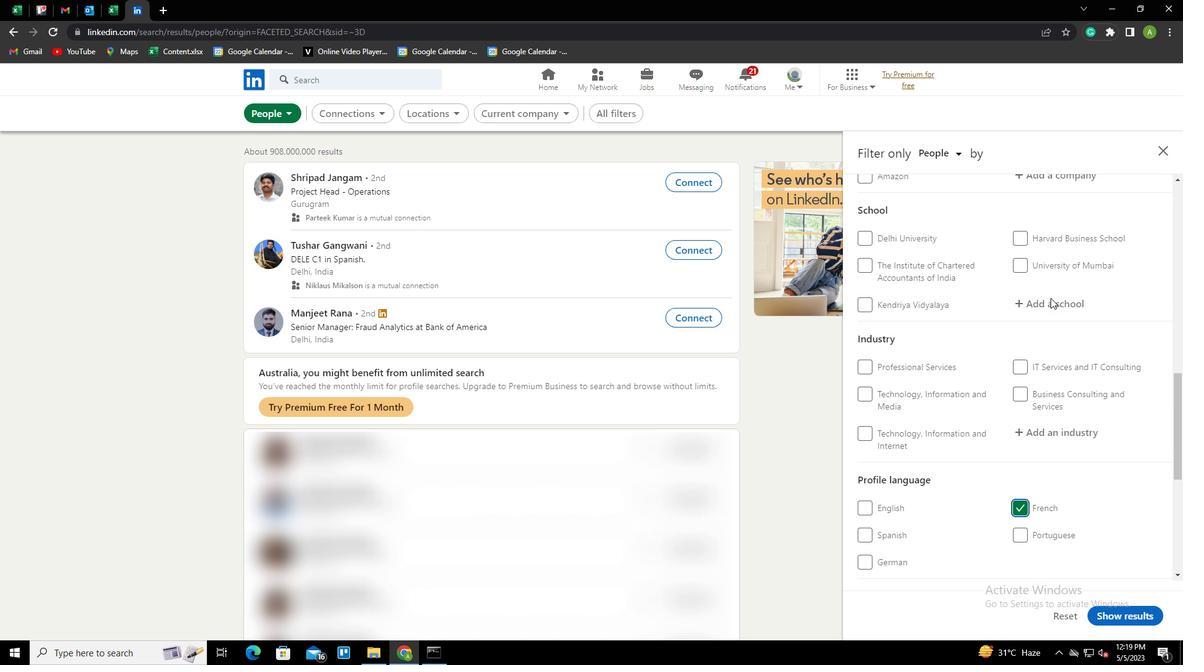 
Action: Mouse scrolled (1051, 299) with delta (0, 0)
Screenshot: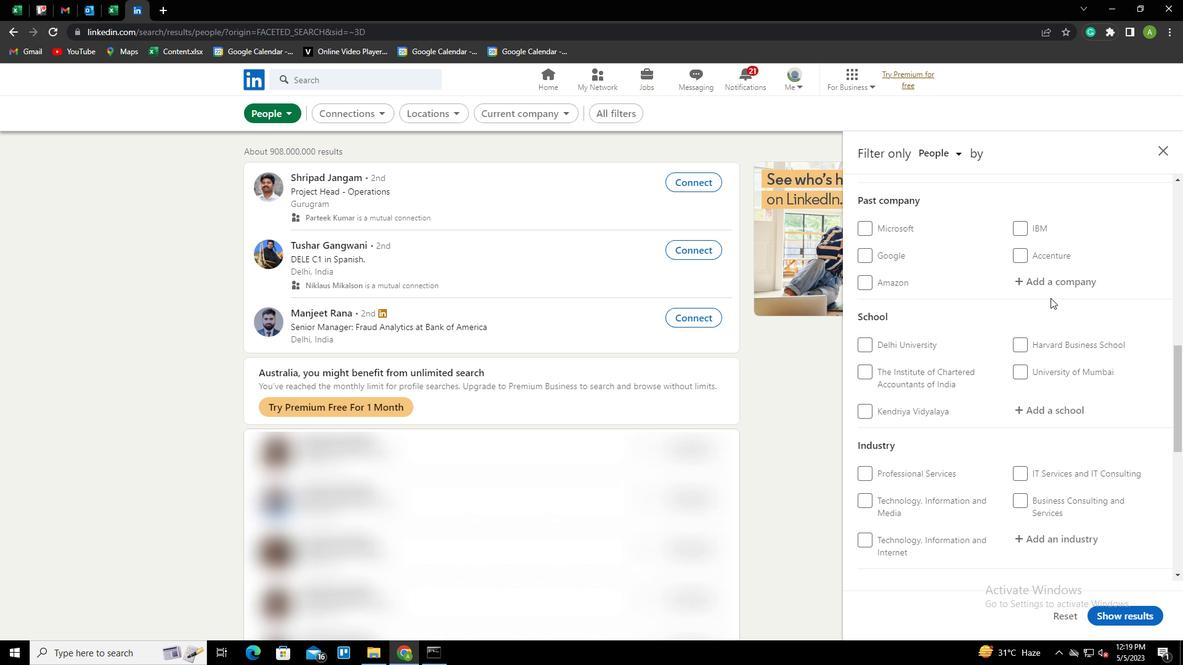 
Action: Mouse scrolled (1051, 299) with delta (0, 0)
Screenshot: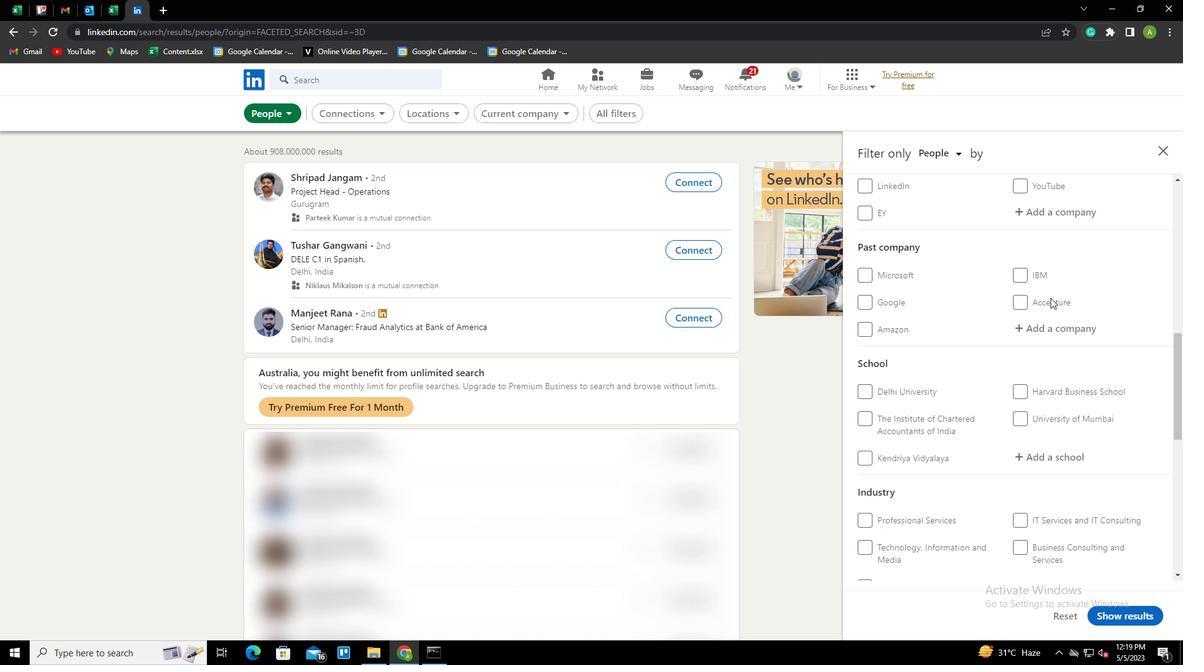 
Action: Mouse scrolled (1051, 299) with delta (0, 0)
Screenshot: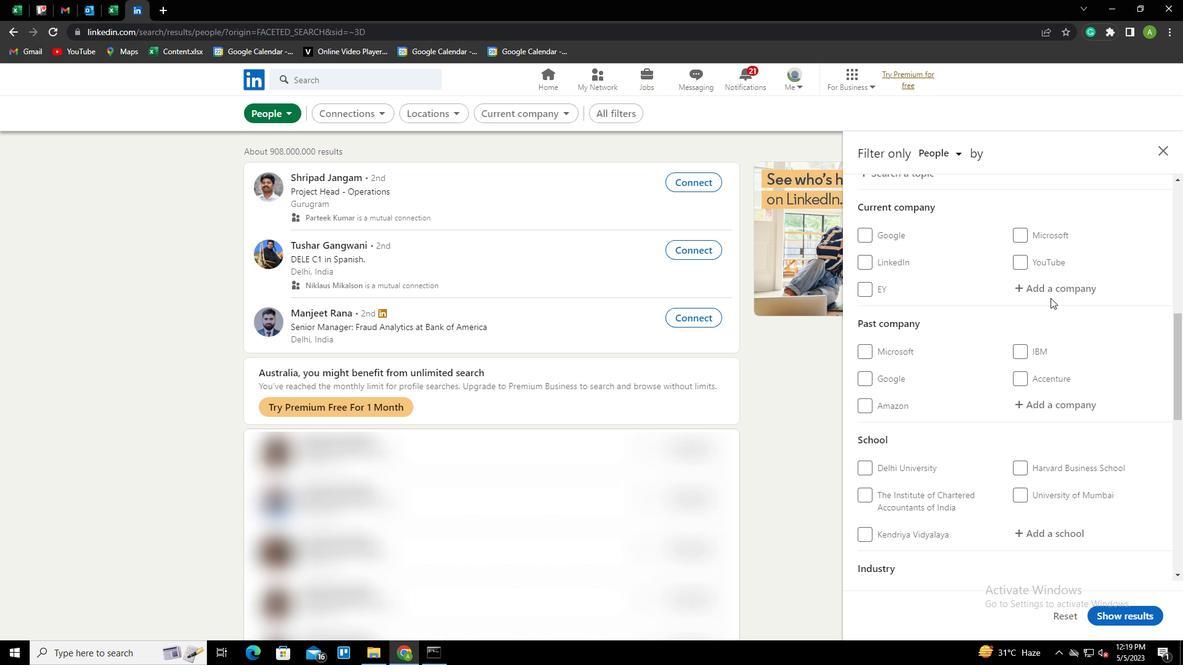 
Action: Mouse moved to (1031, 347)
Screenshot: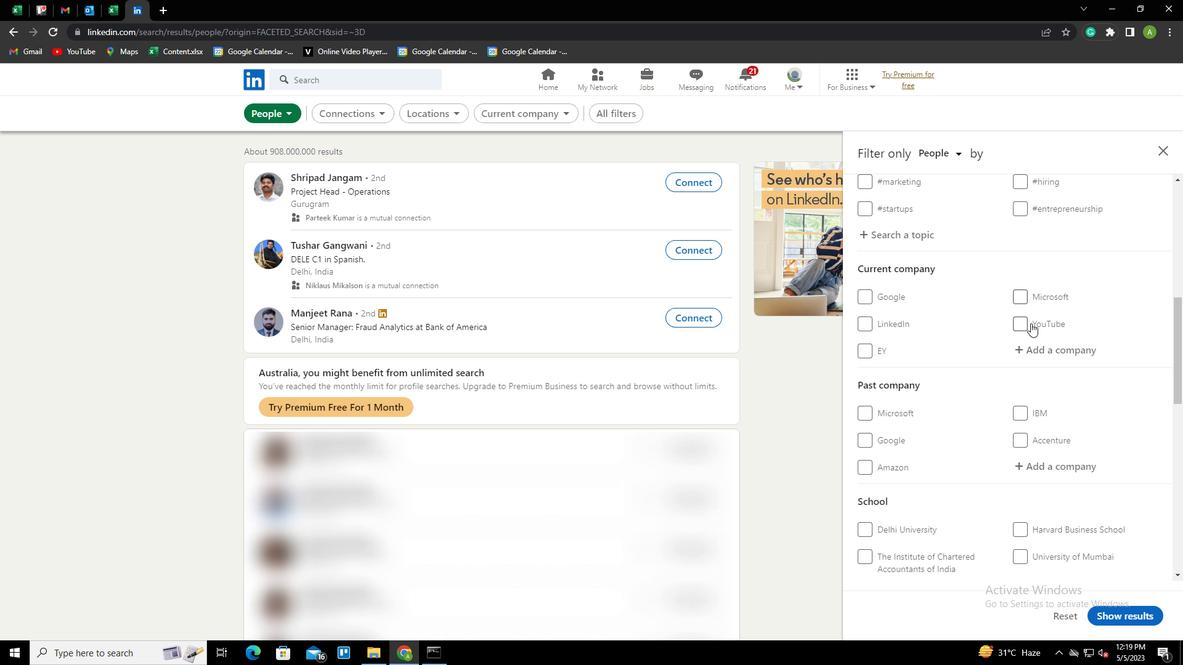 
Action: Mouse pressed left at (1031, 347)
Screenshot: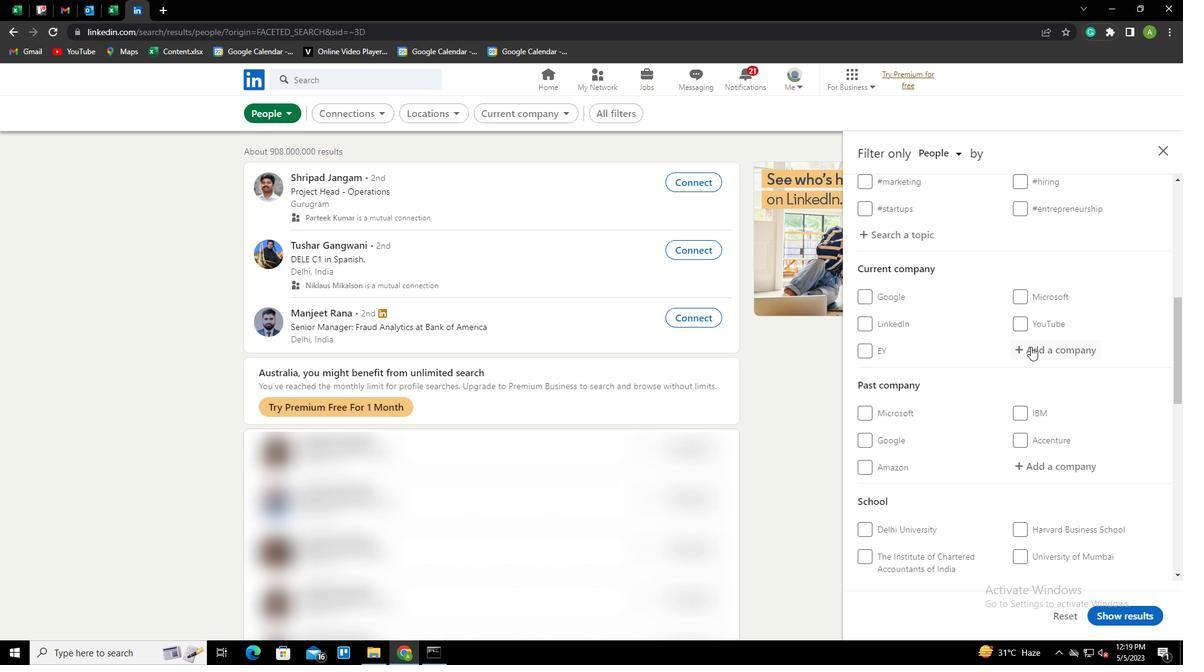 
Action: Key pressed <Key.shift><Key.shift><Key.shift><Key.shift><Key.shift><Key.shift><Key.shift><Key.shift>JINDAL<Key.space><Key.shift>ALUMINIUM<Key.down><Key.enter>
Screenshot: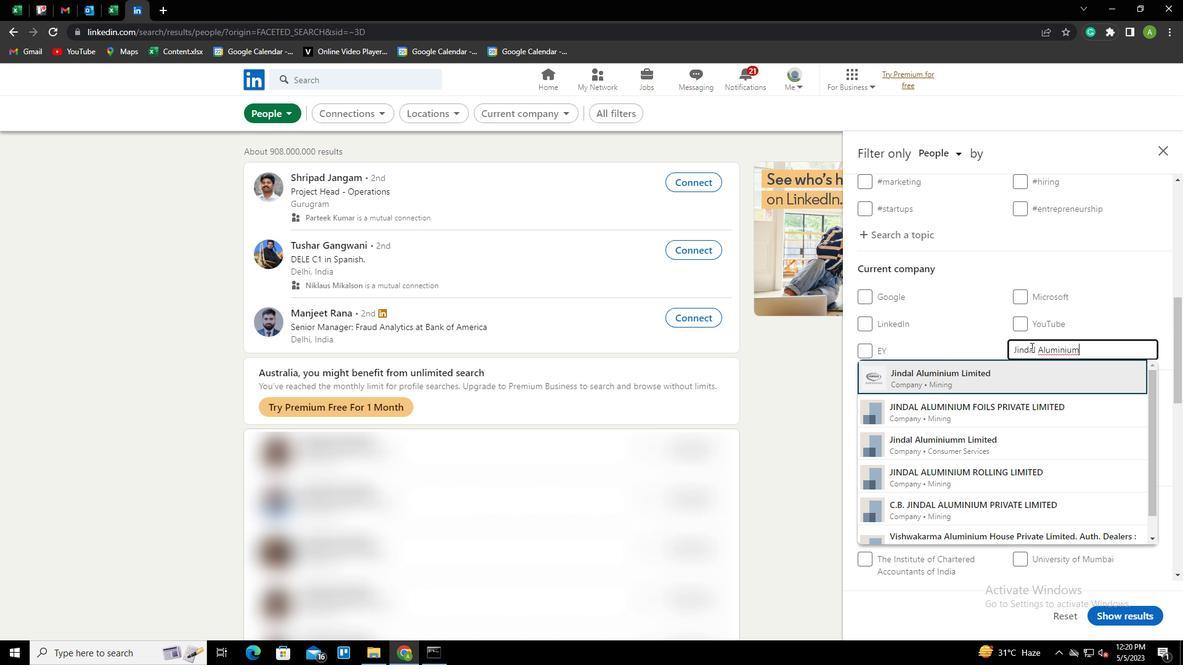 
Action: Mouse scrolled (1031, 347) with delta (0, 0)
Screenshot: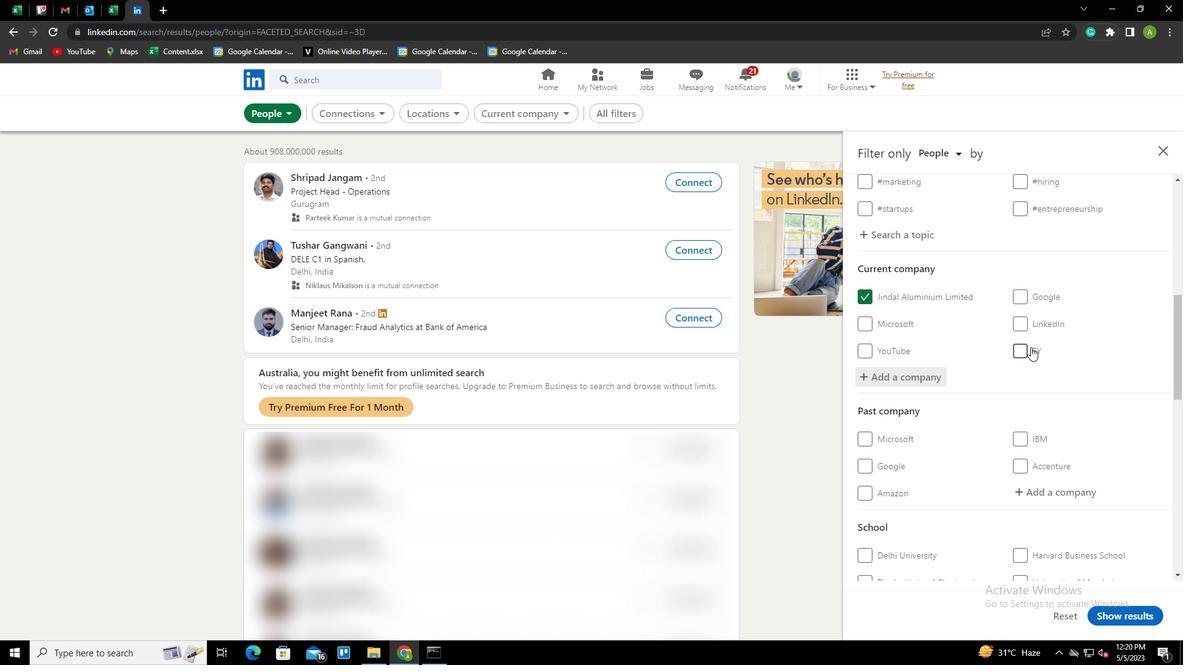 
Action: Mouse scrolled (1031, 347) with delta (0, 0)
Screenshot: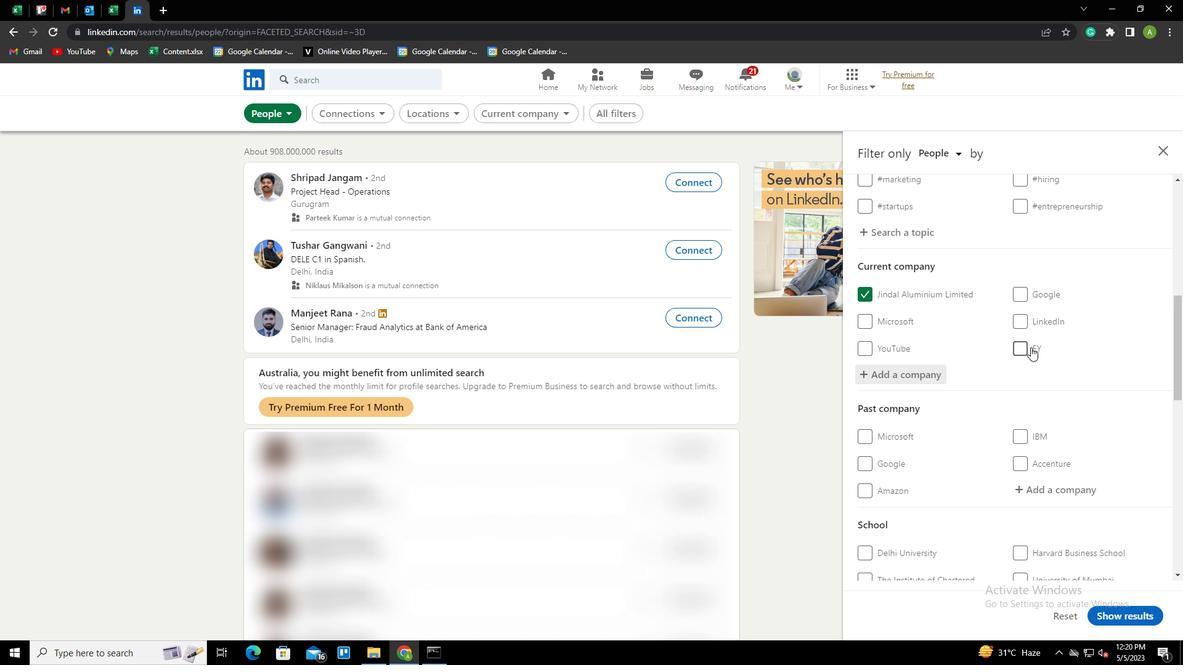
Action: Mouse scrolled (1031, 347) with delta (0, 0)
Screenshot: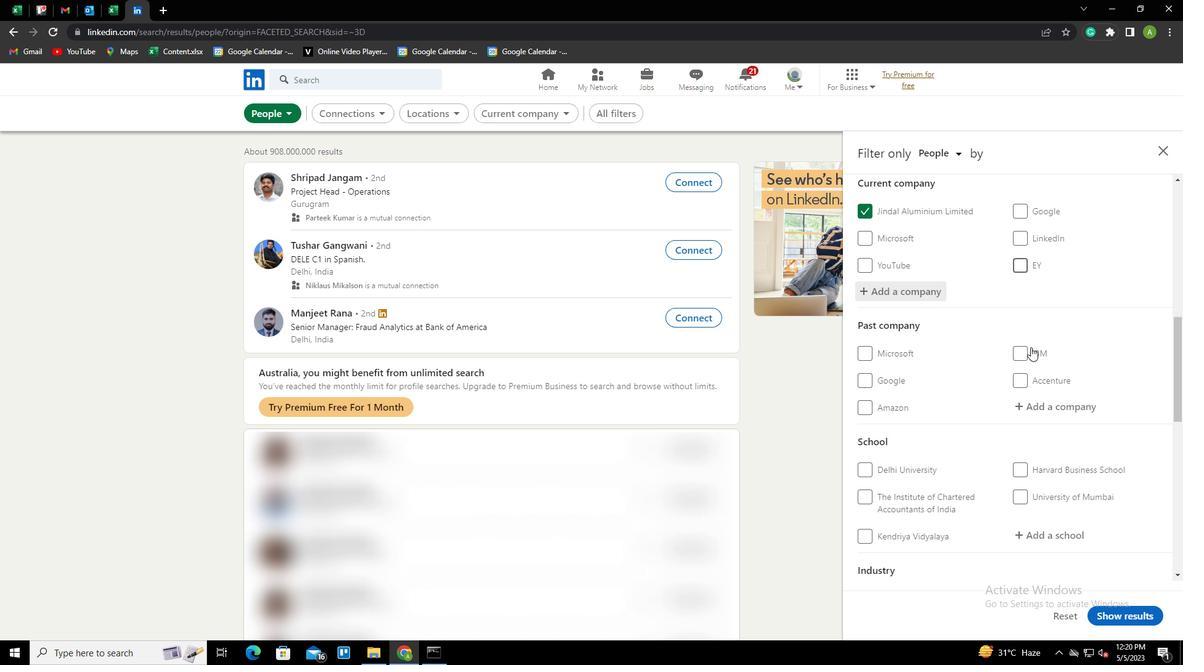 
Action: Mouse scrolled (1031, 347) with delta (0, 0)
Screenshot: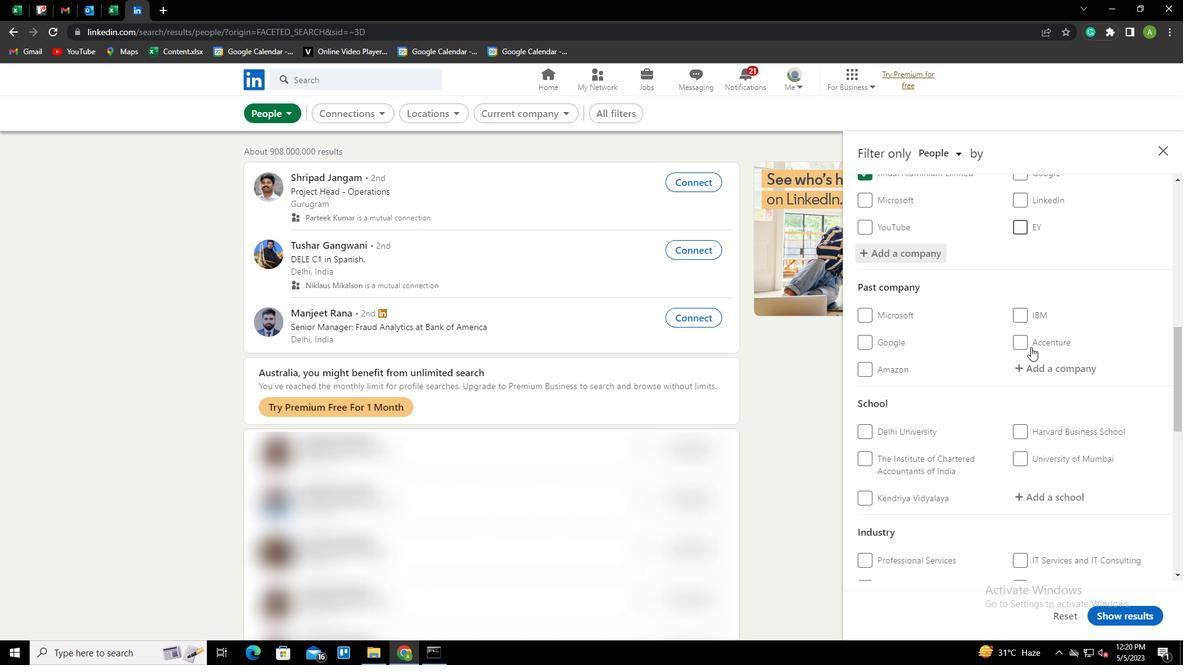 
Action: Mouse moved to (1036, 372)
Screenshot: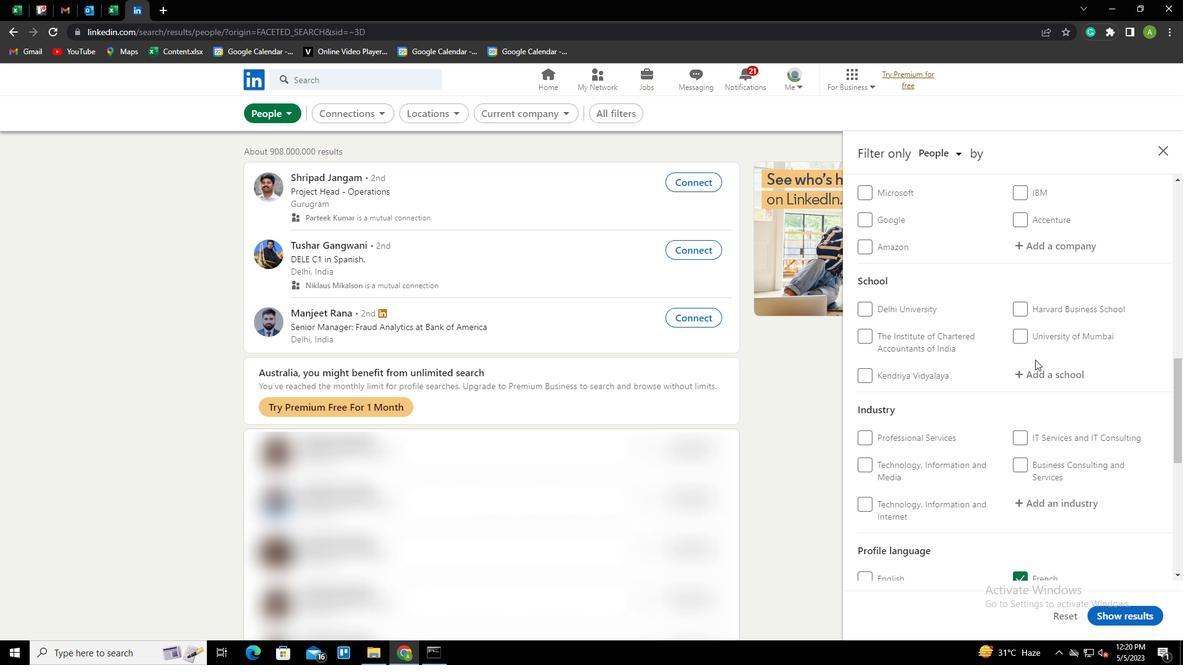 
Action: Mouse pressed left at (1036, 372)
Screenshot: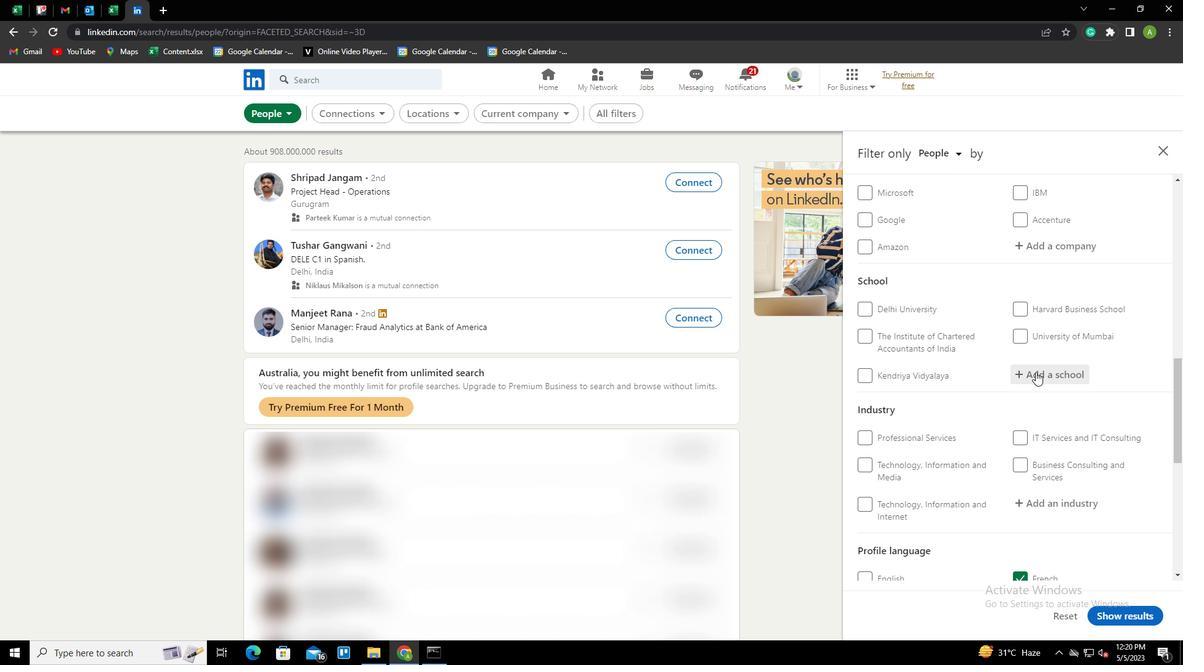 
Action: Key pressed <Key.shift><Key.shift><Key.shift><Key.shift><Key.shift><Key.shift><Key.shift><Key.shift><Key.shift><Key.shift><Key.shift>INSTITUTE<Key.space>OF<Key.space><Key.shift>CHARTERED<Key.space><Key.shift>ACCOUNTANTS<Key.space>OF<Key.space><Key.shift>INDIA<Key.down><Key.enter>
Screenshot: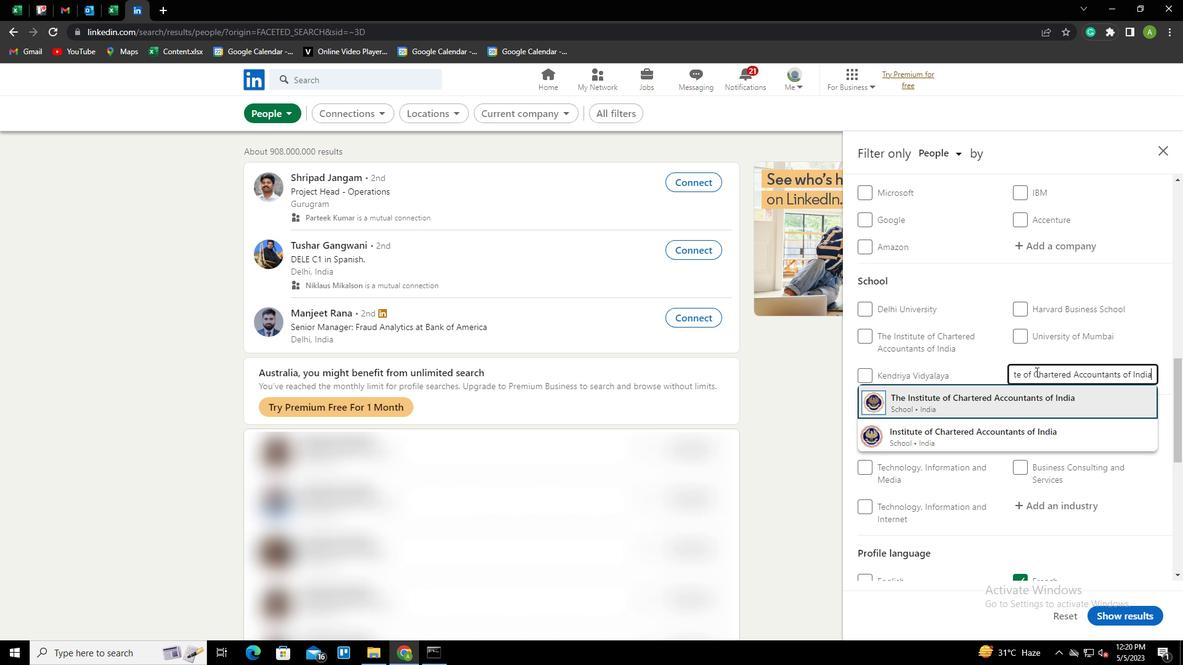 
Action: Mouse scrolled (1036, 371) with delta (0, 0)
Screenshot: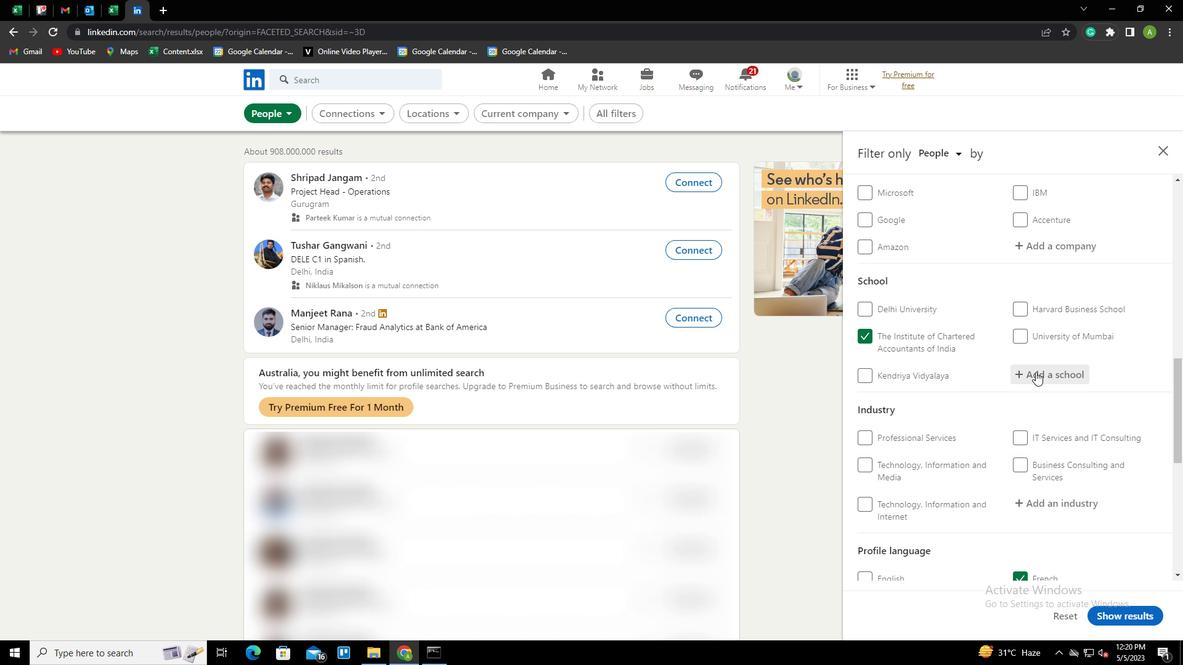 
Action: Mouse scrolled (1036, 371) with delta (0, 0)
Screenshot: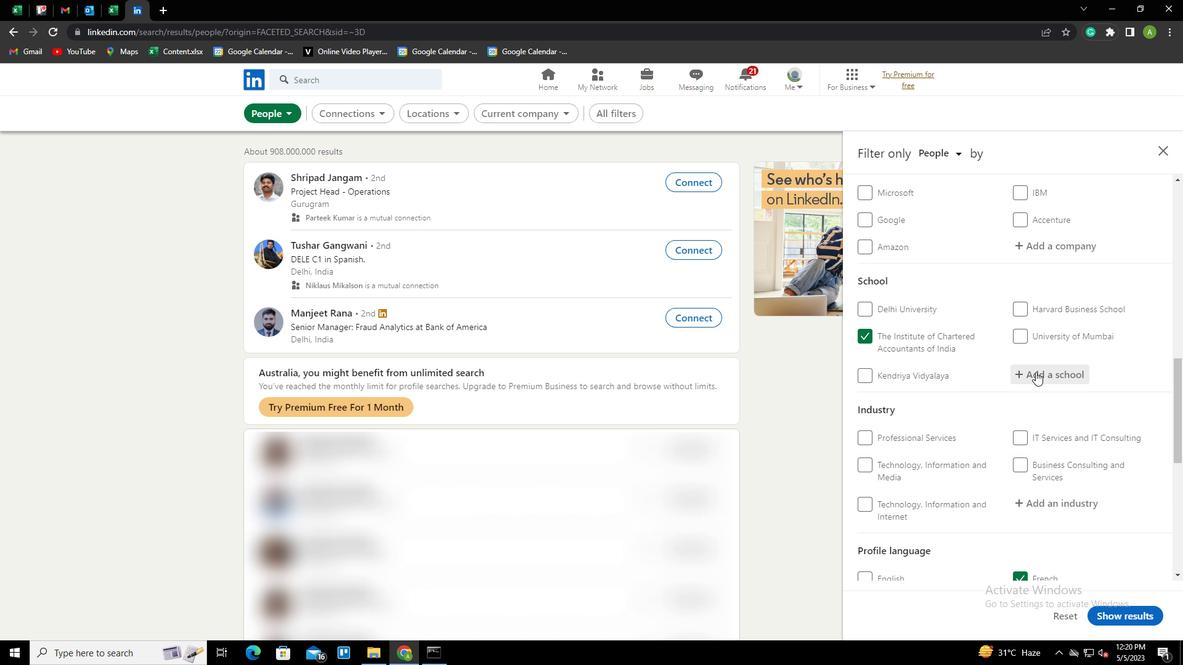 
Action: Mouse moved to (1039, 381)
Screenshot: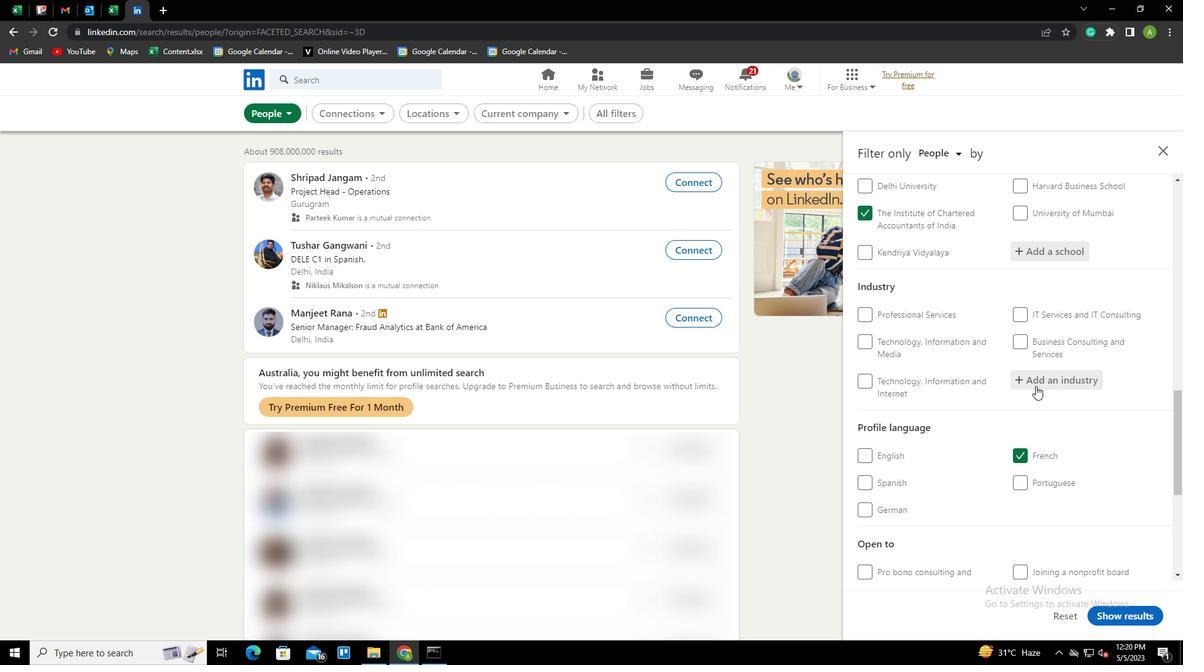 
Action: Mouse pressed left at (1039, 381)
Screenshot: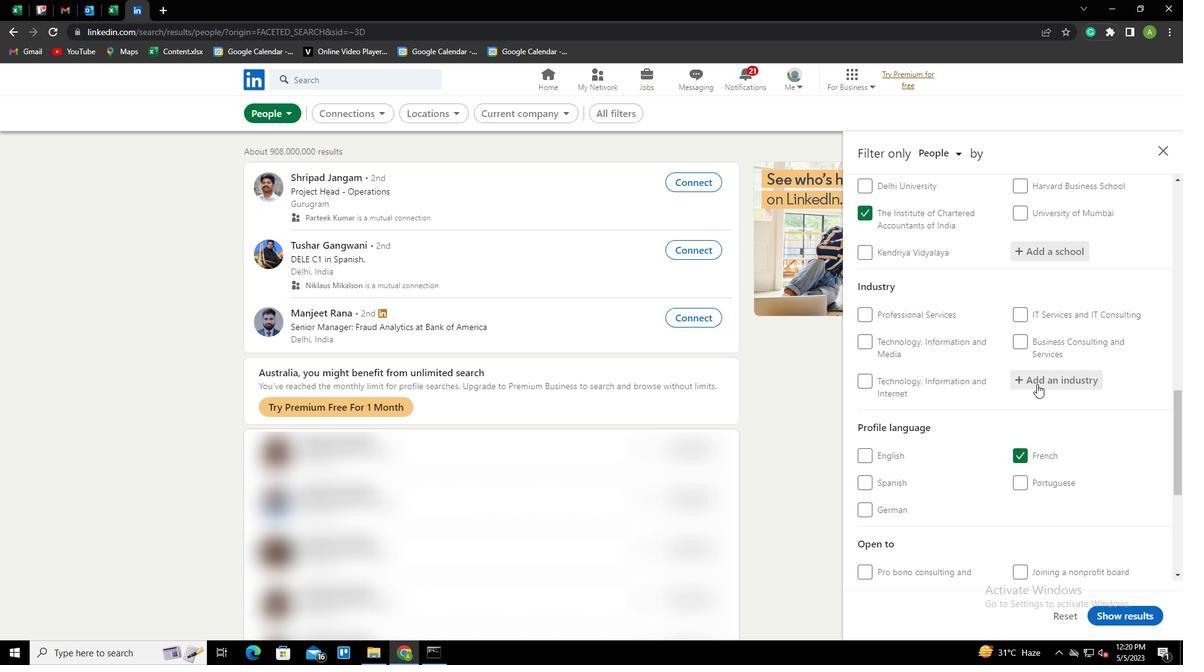 
Action: Key pressed <Key.shift>PERSONAL<Key.space>AND<Key.space><Key.shift>LAUNDRY<Key.down><Key.enter>
Screenshot: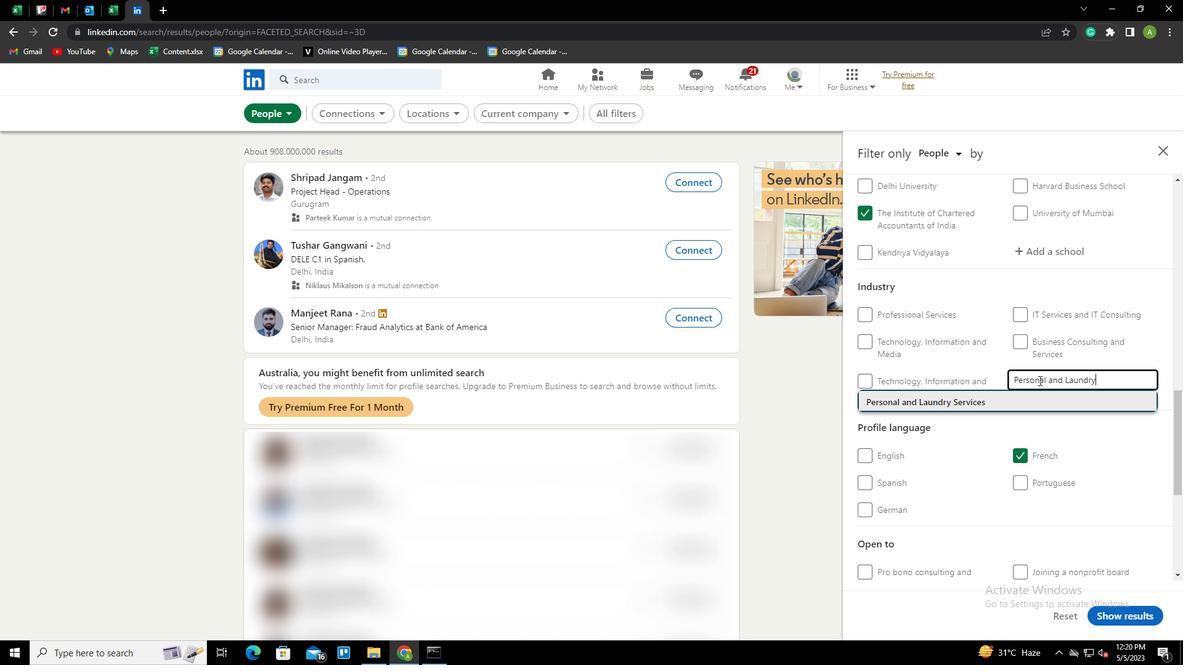 
Action: Mouse scrolled (1039, 380) with delta (0, 0)
Screenshot: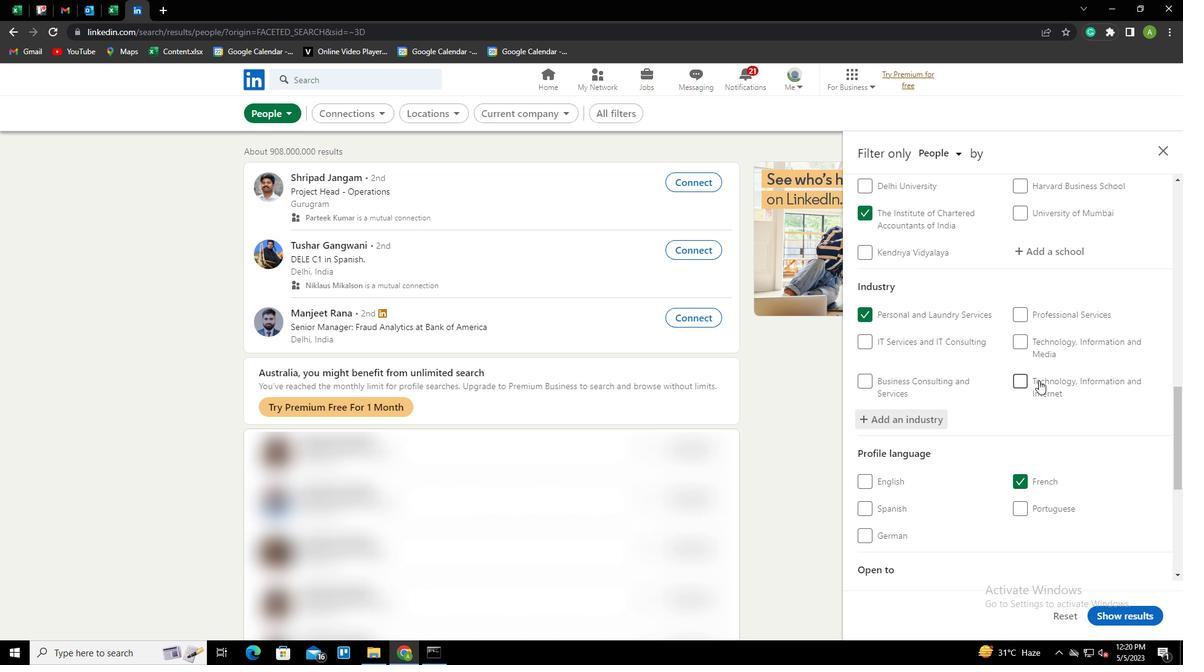 
Action: Mouse scrolled (1039, 380) with delta (0, 0)
Screenshot: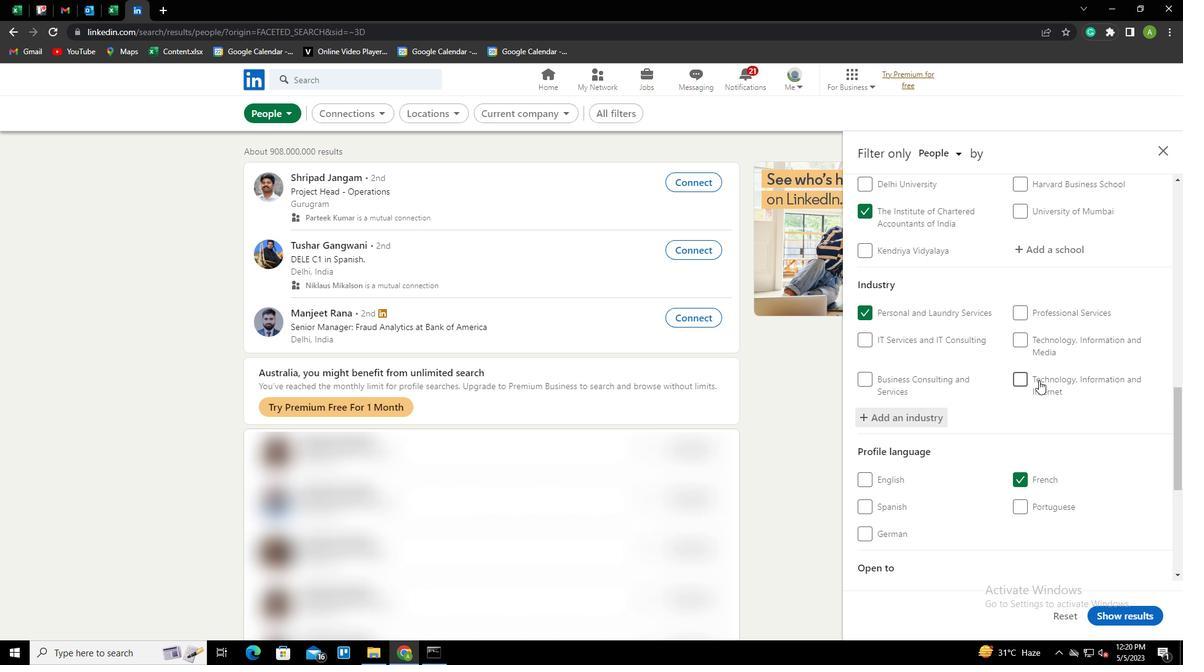 
Action: Mouse scrolled (1039, 380) with delta (0, 0)
Screenshot: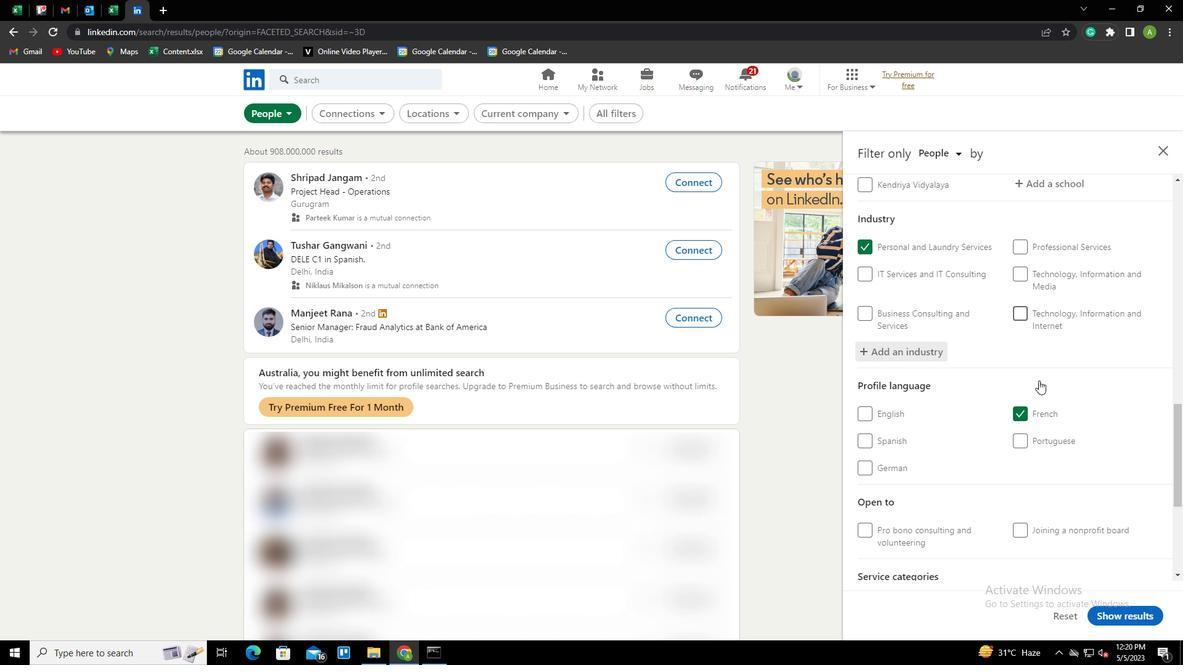 
Action: Mouse scrolled (1039, 380) with delta (0, 0)
Screenshot: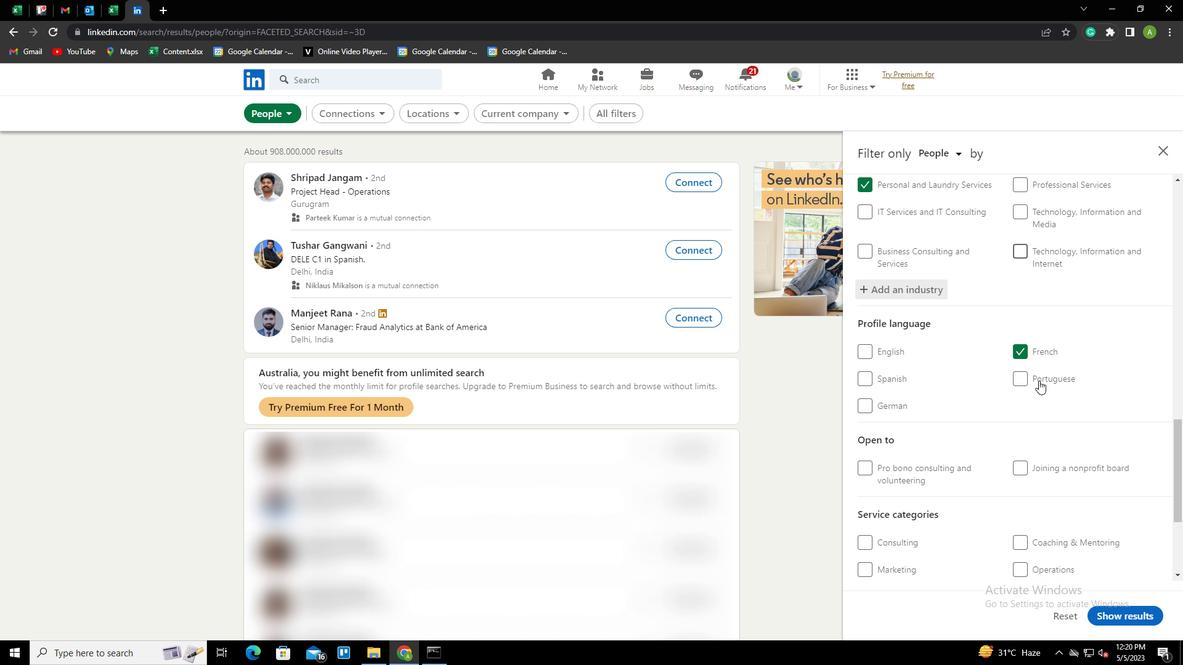 
Action: Mouse scrolled (1039, 380) with delta (0, 0)
Screenshot: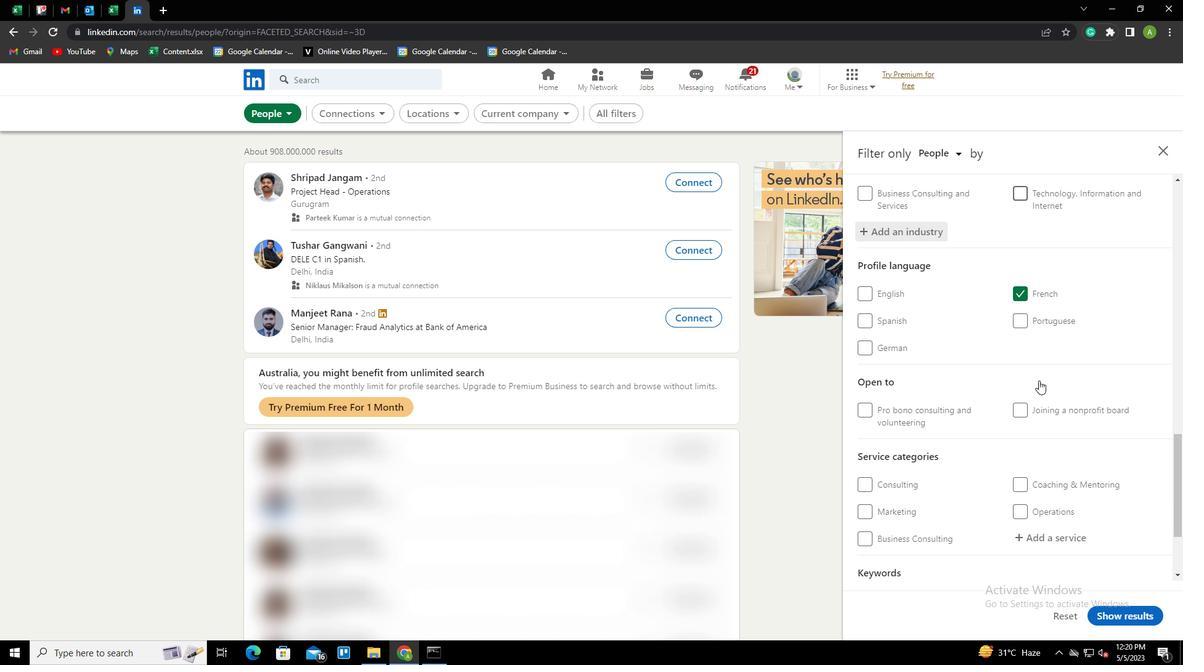 
Action: Mouse moved to (1042, 415)
Screenshot: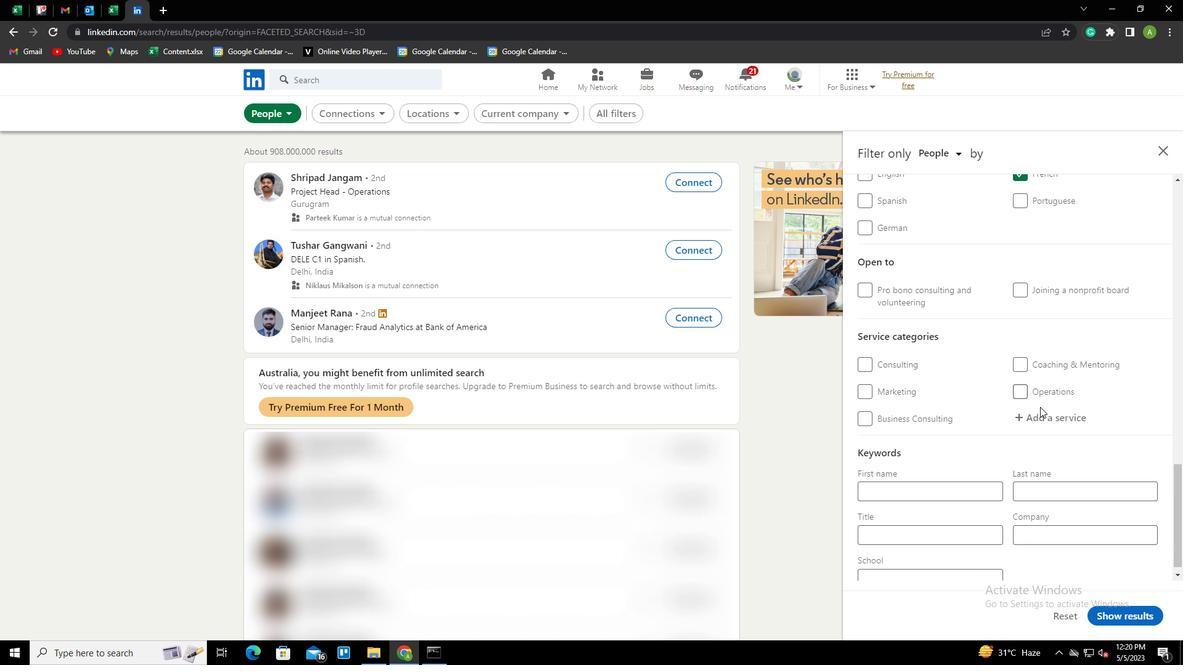 
Action: Mouse pressed left at (1042, 415)
Screenshot: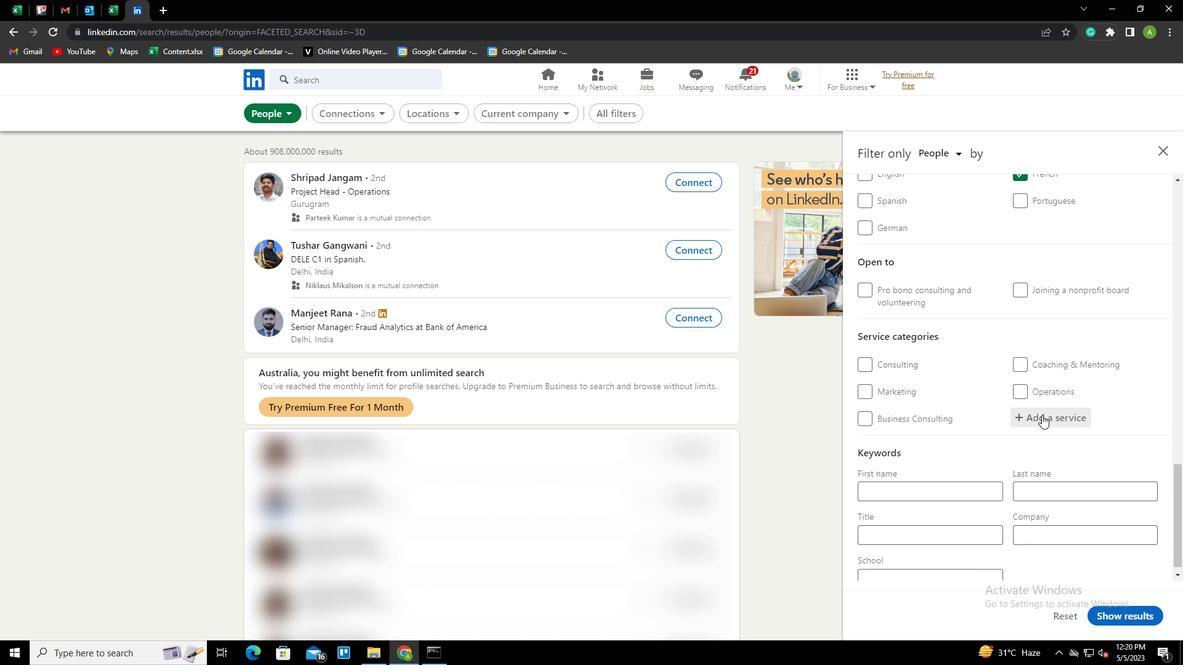 
Action: Key pressed <Key.shift>COMPUTER<Key.space><Key.shift>NETWORKING<Key.down><Key.enter>
Screenshot: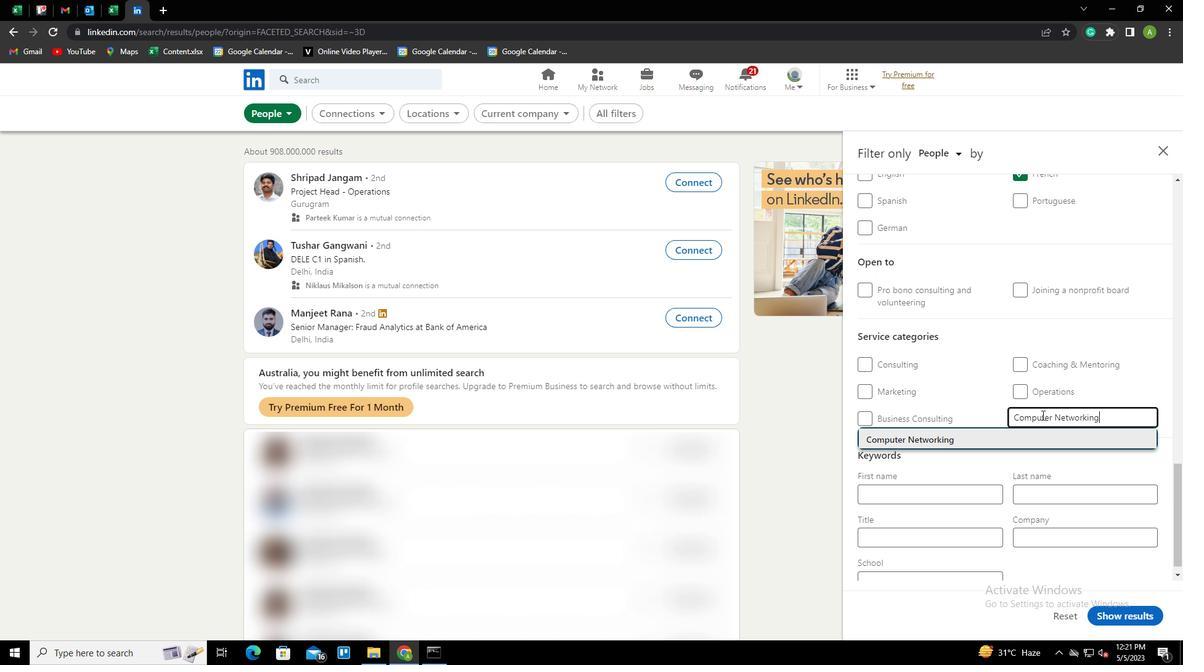 
Action: Mouse scrolled (1042, 414) with delta (0, 0)
Screenshot: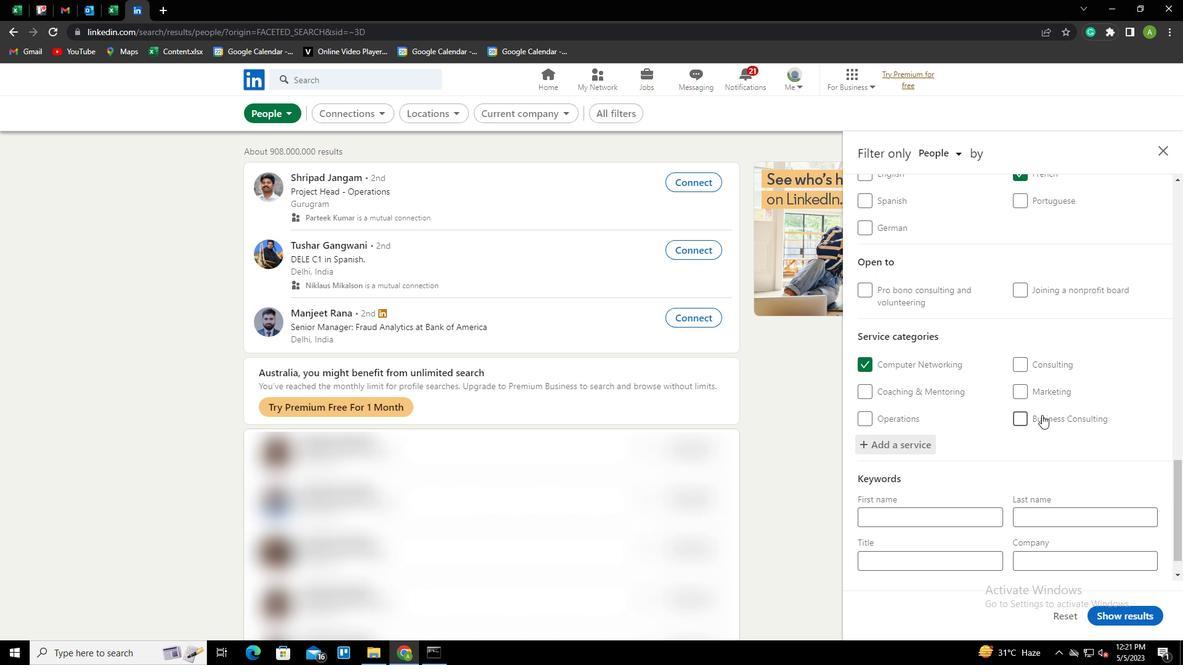 
Action: Mouse scrolled (1042, 414) with delta (0, 0)
Screenshot: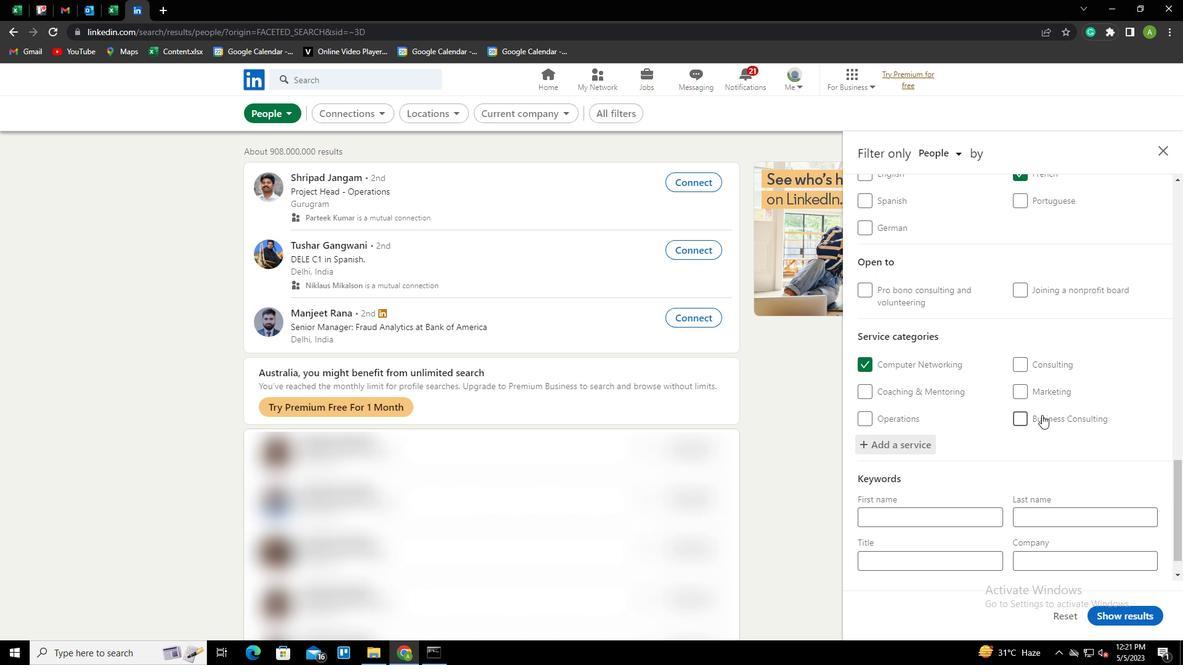 
Action: Mouse scrolled (1042, 414) with delta (0, 0)
Screenshot: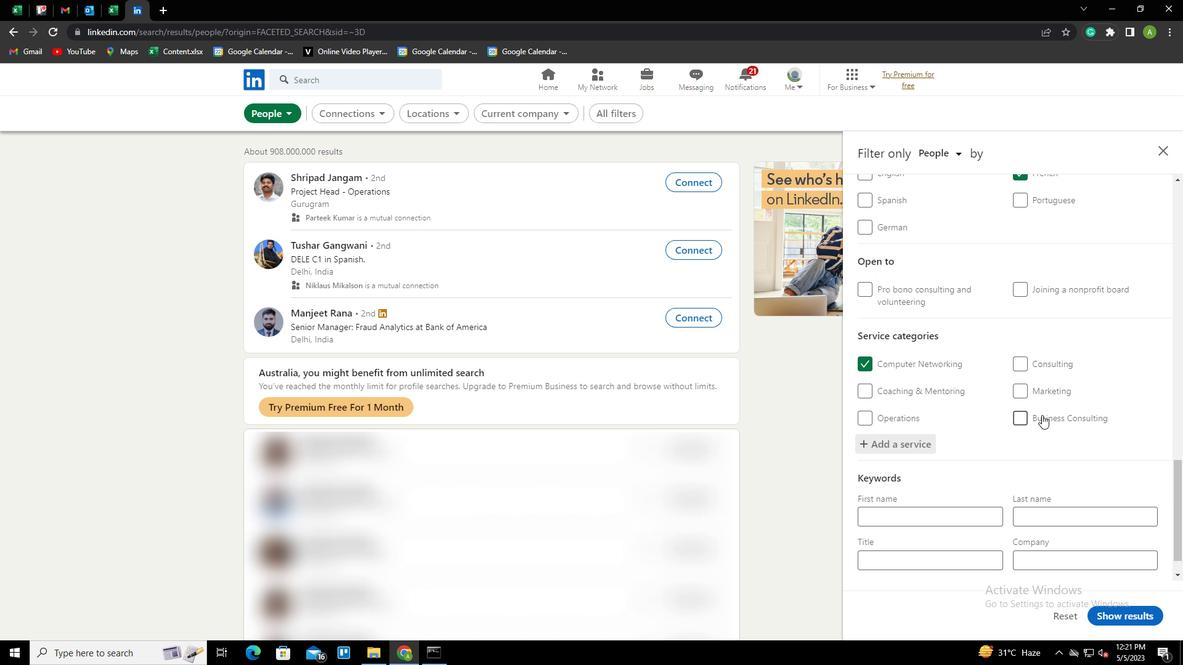 
Action: Mouse scrolled (1042, 414) with delta (0, 0)
Screenshot: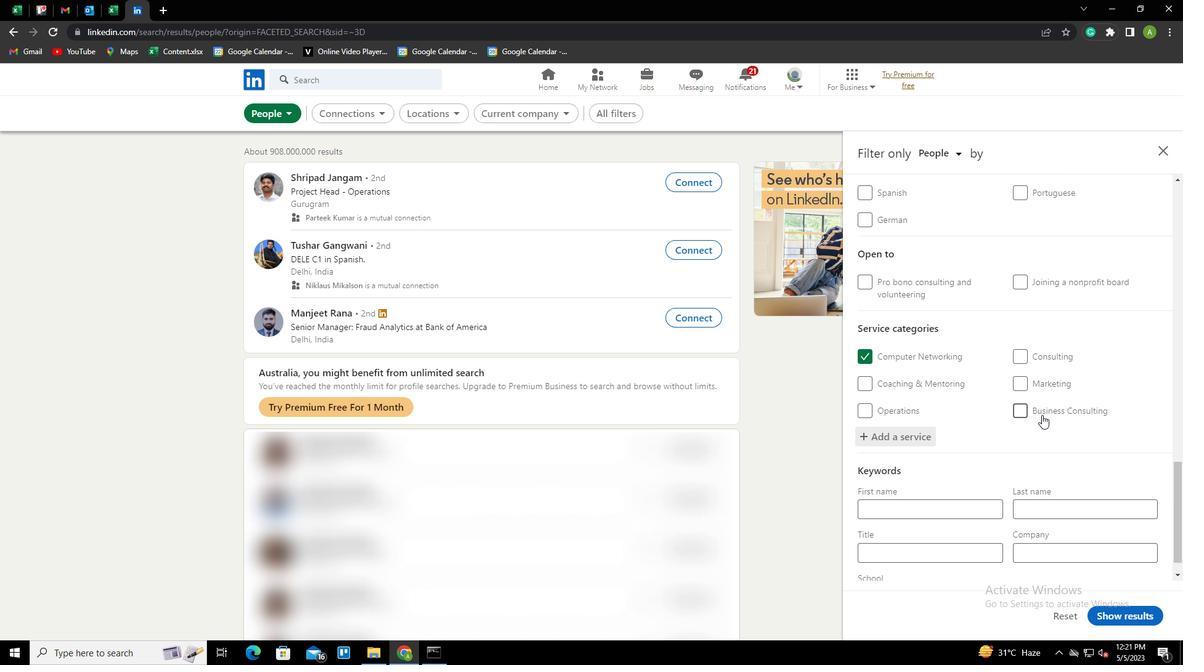 
Action: Mouse moved to (969, 520)
Screenshot: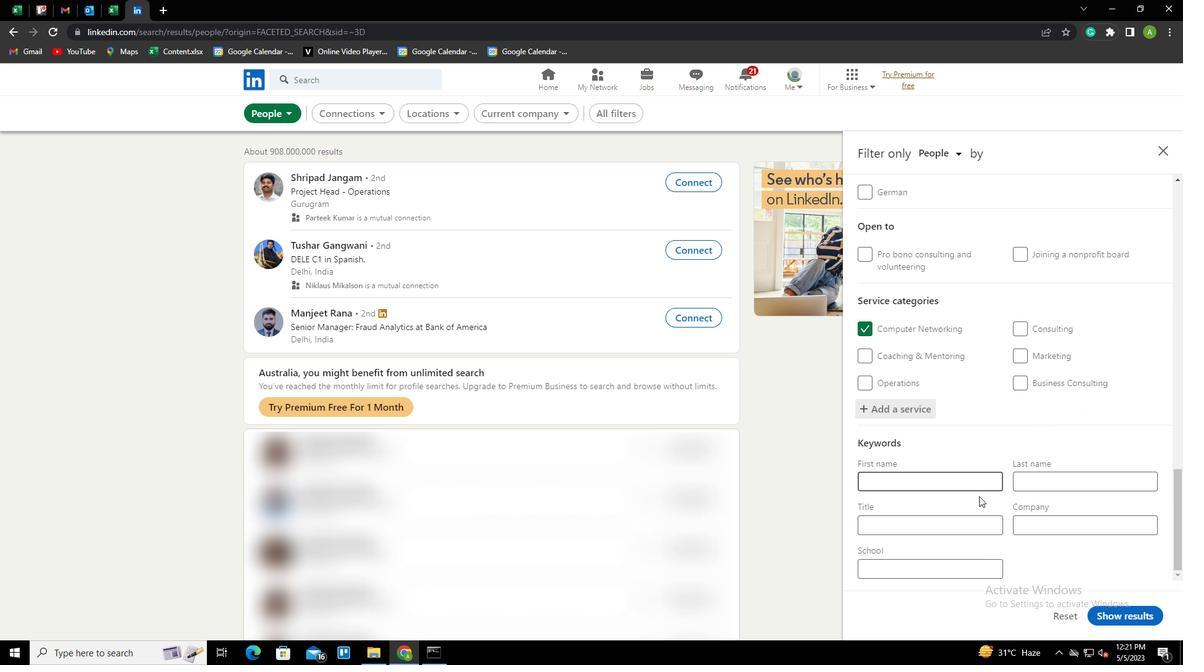 
Action: Mouse pressed left at (969, 520)
Screenshot: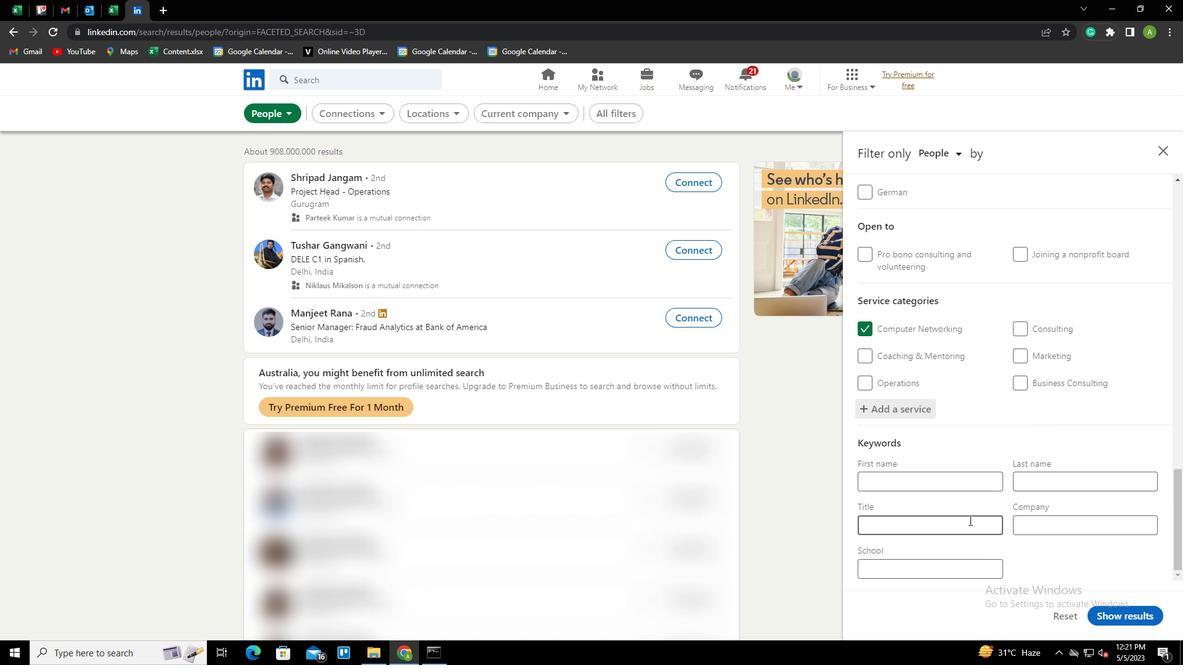 
Action: Key pressed <Key.shift>VIDEO<Key.space>OR<Key.space>F<Key.shift><Key.backspace><Key.shift>FILM<Key.space><Key.shift><Key.shift><Key.shift><Key.shift>PRODUCA<Key.backspace>ER
Screenshot: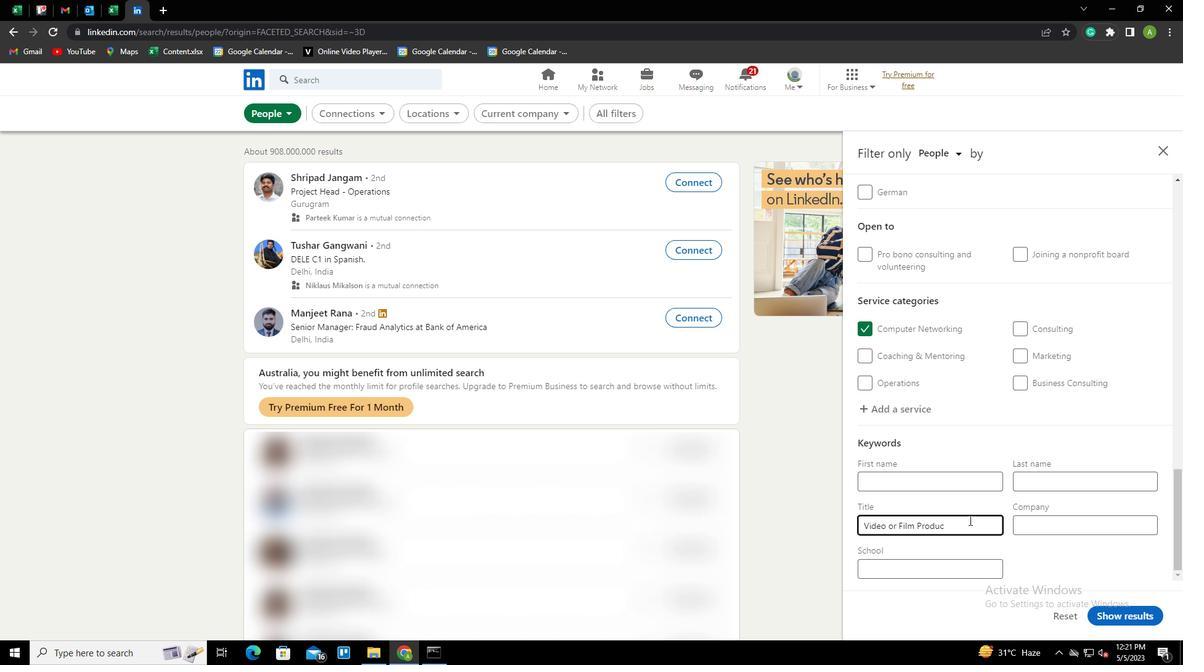 
Action: Mouse moved to (1051, 560)
Screenshot: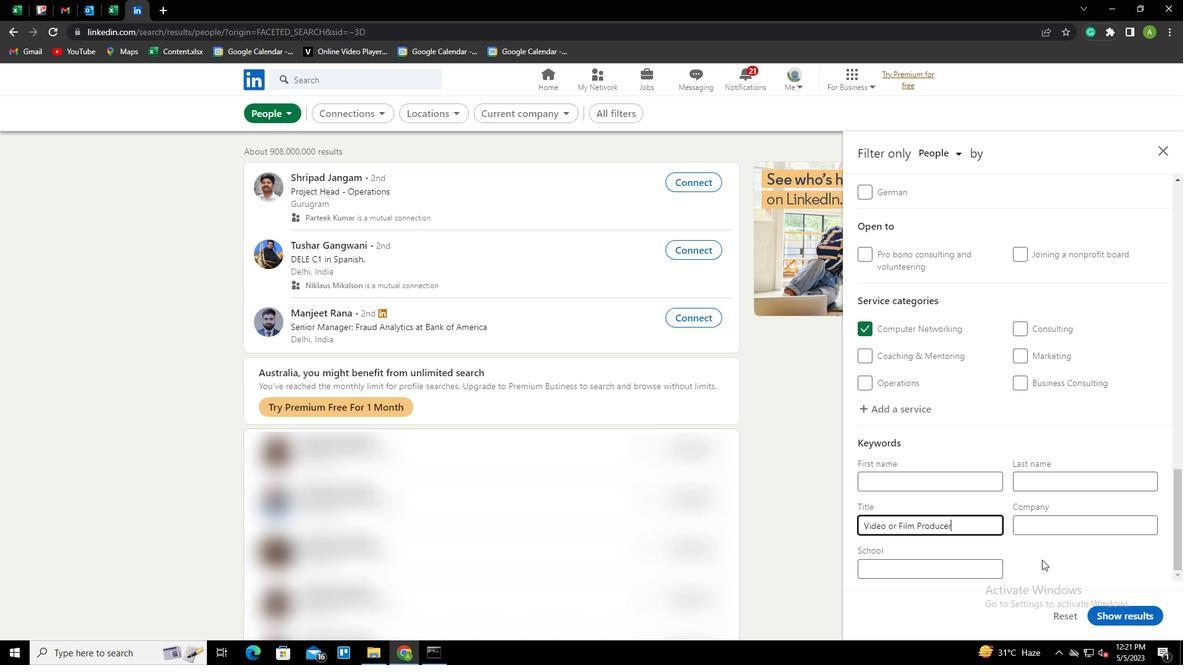 
Action: Mouse pressed left at (1051, 560)
Screenshot: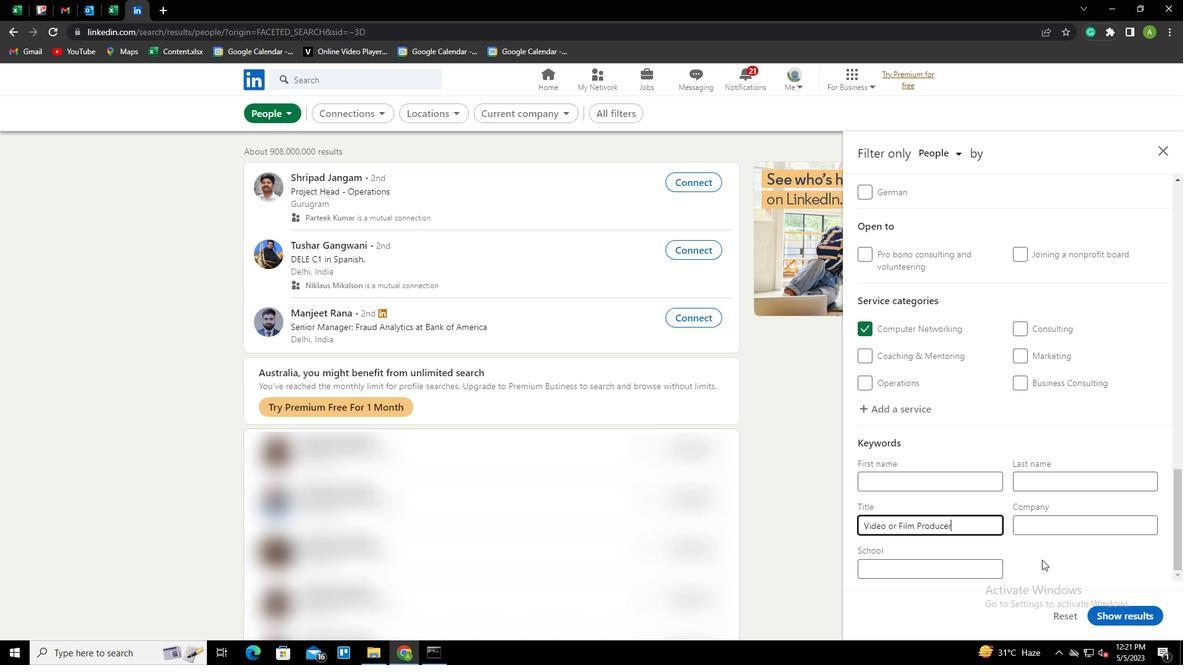 
Action: Mouse moved to (1120, 614)
Screenshot: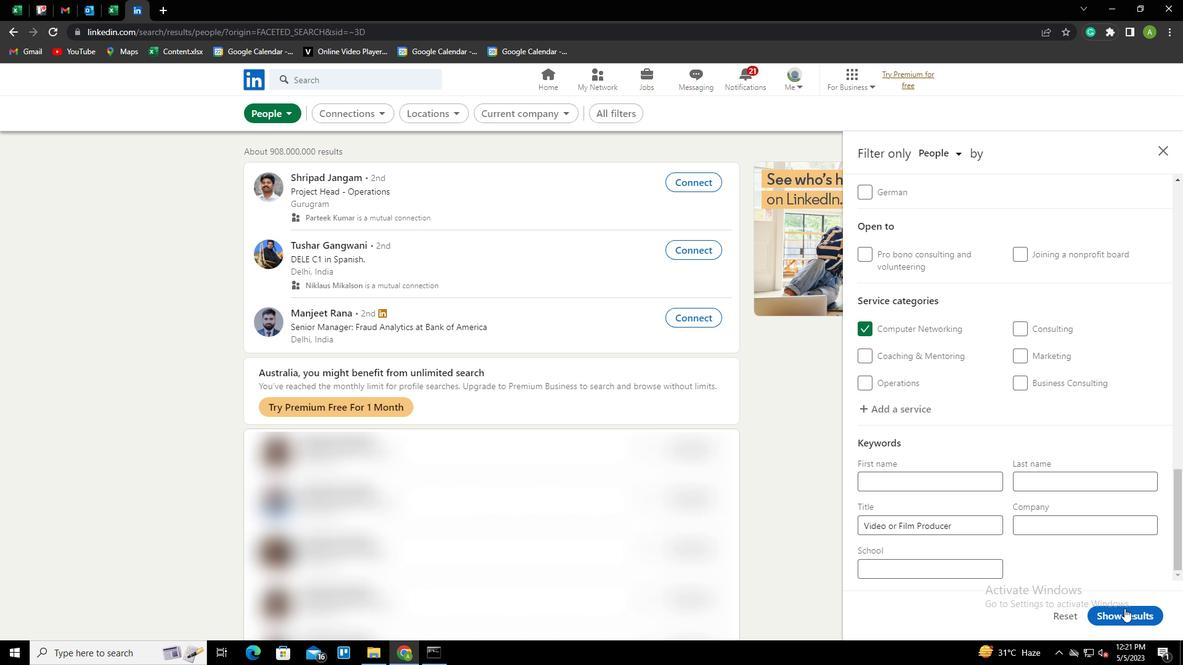 
Action: Mouse pressed left at (1120, 614)
Screenshot: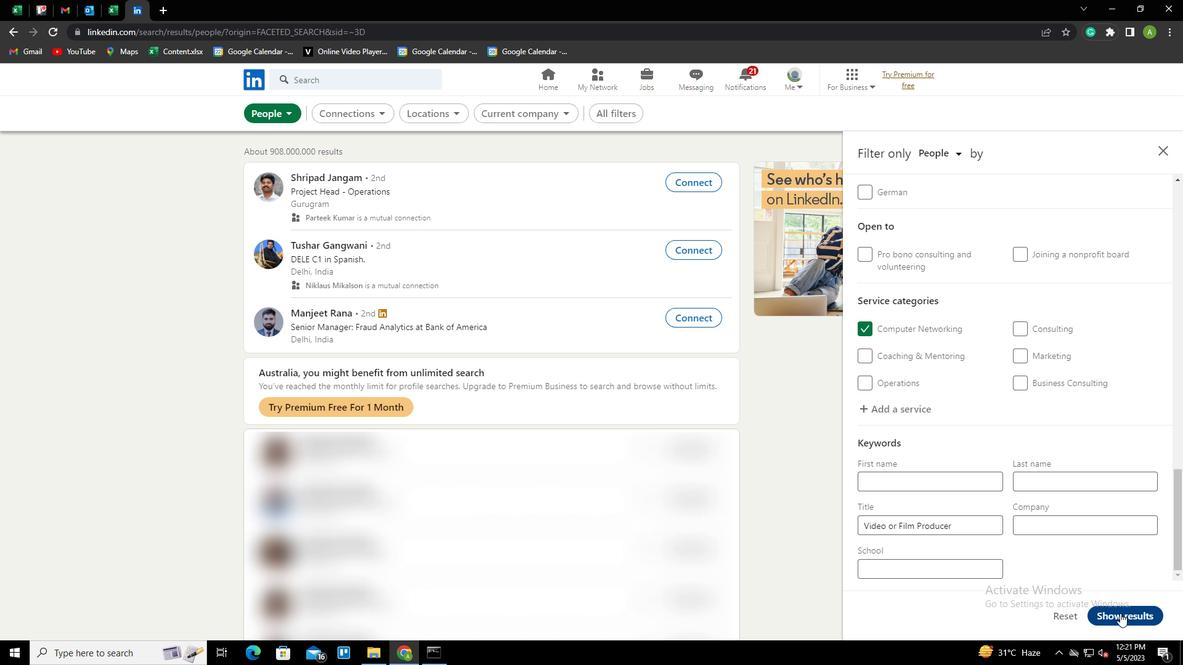 
Action: Mouse moved to (1101, 576)
Screenshot: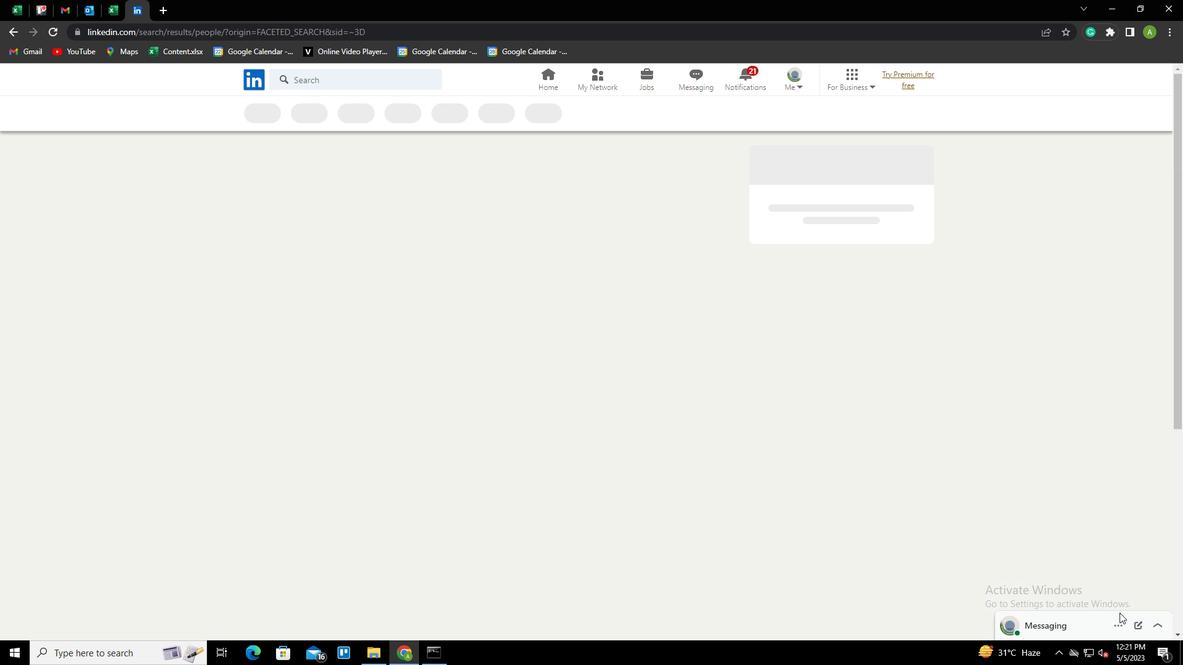 
